 Task: Look for space in Santa Cruz de Juventino Rosas, Mexico from 9th June, 2023 to 16th June, 2023 for 2 adults in price range Rs.8000 to Rs.16000. Place can be entire place with 2 bedrooms having 2 beds and 1 bathroom. Property type can be house, flat, guest house. Booking option can be shelf check-in. Required host language is English.
Action: Mouse moved to (510, 115)
Screenshot: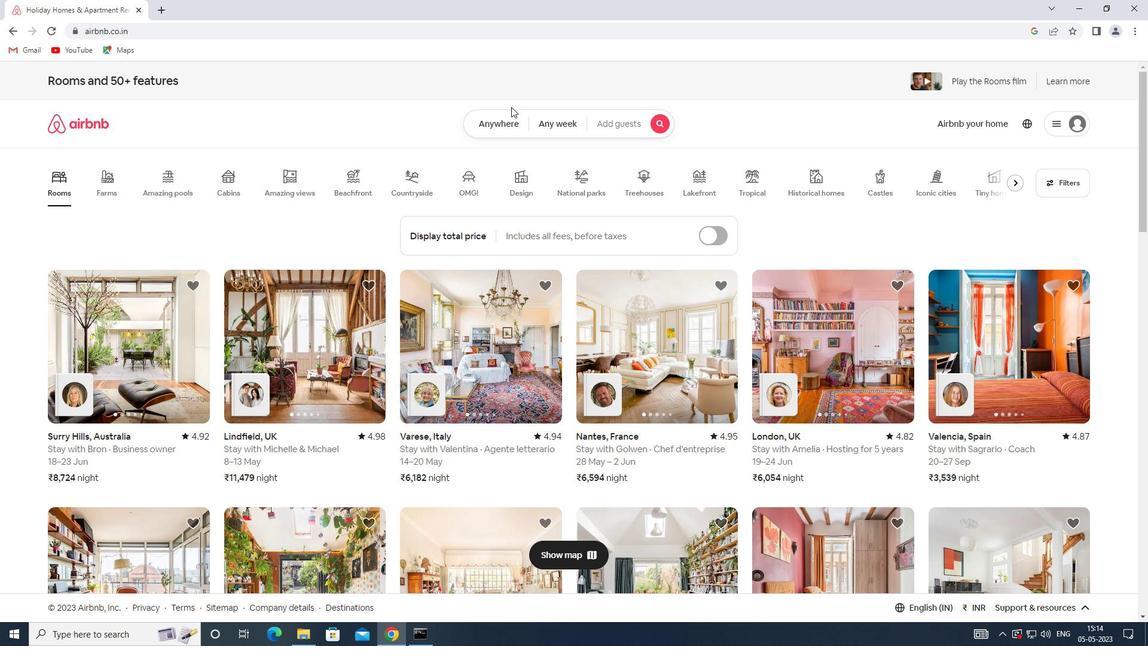 
Action: Mouse pressed left at (510, 115)
Screenshot: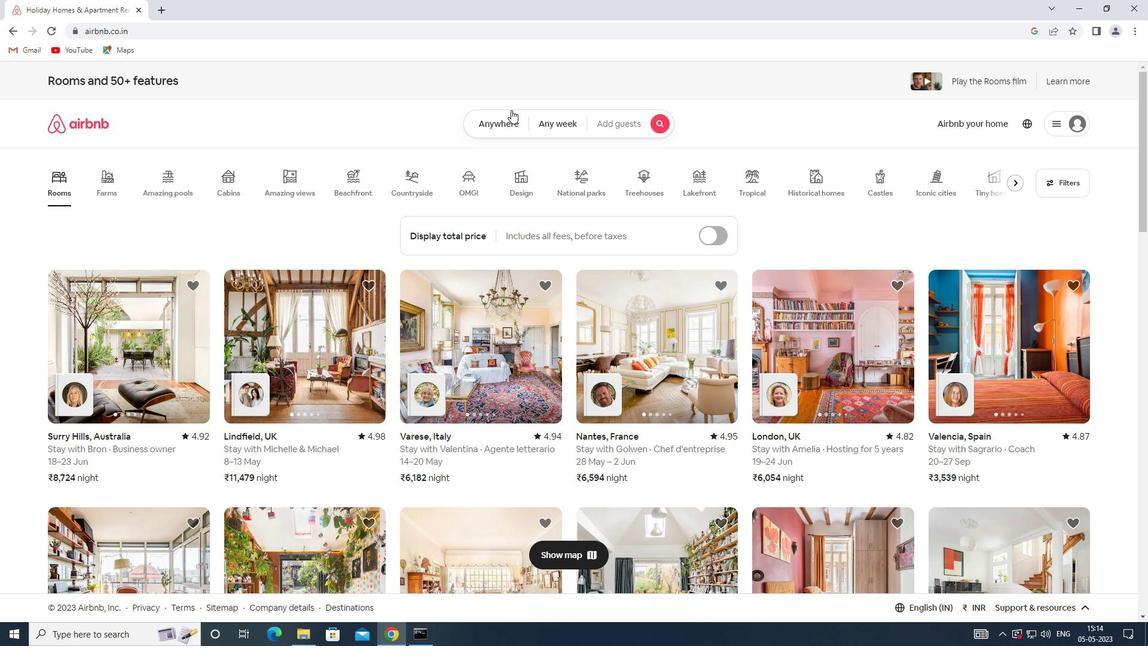 
Action: Mouse moved to (384, 171)
Screenshot: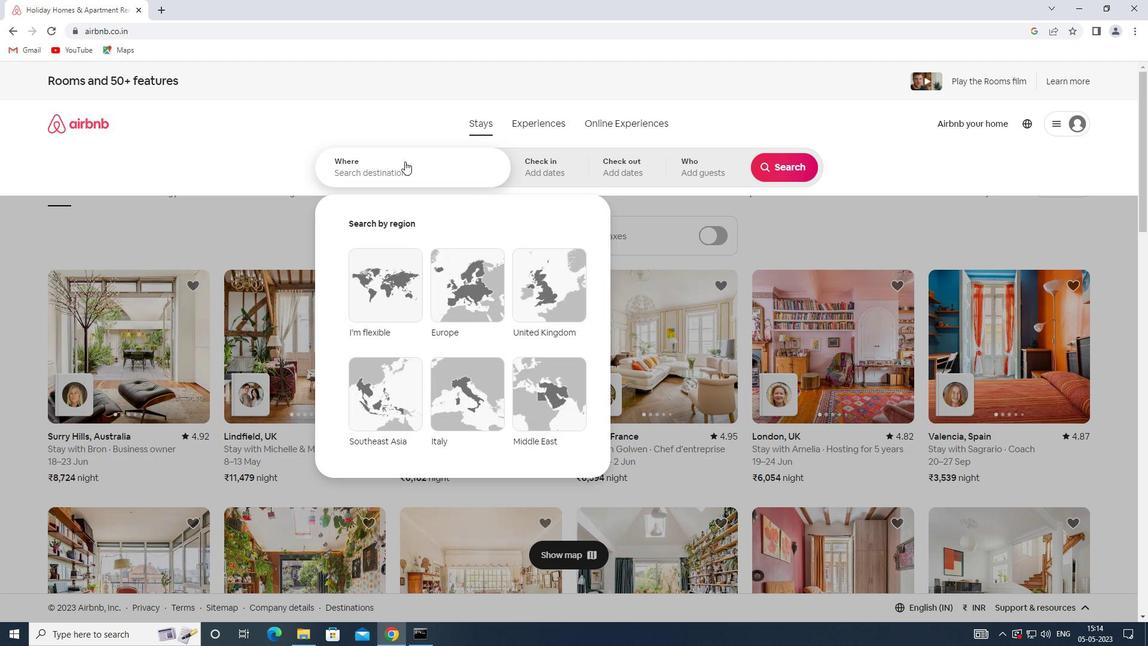 
Action: Mouse pressed left at (384, 171)
Screenshot: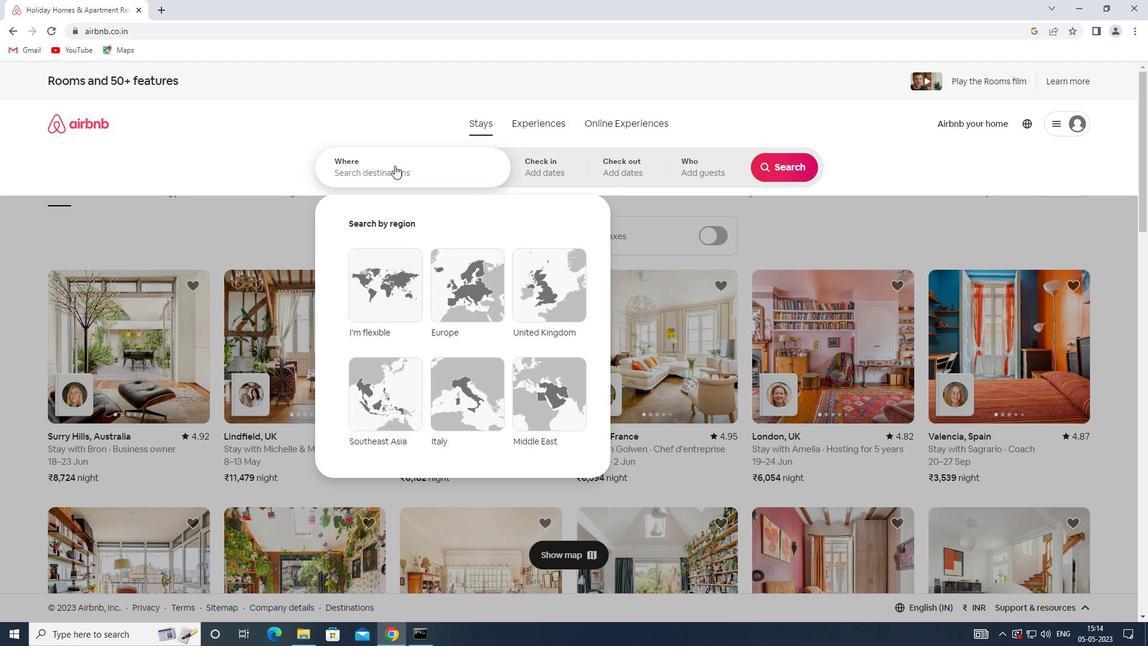 
Action: Key pressed <Key.shift><Key.shift>SANTA<Key.space><Key.shift>CRUZ<Key.space>DE<Key.space><Key.shift>JUVENTINO<Key.space><Key.shift>ROSAS,<Key.shift>MEXICO
Screenshot: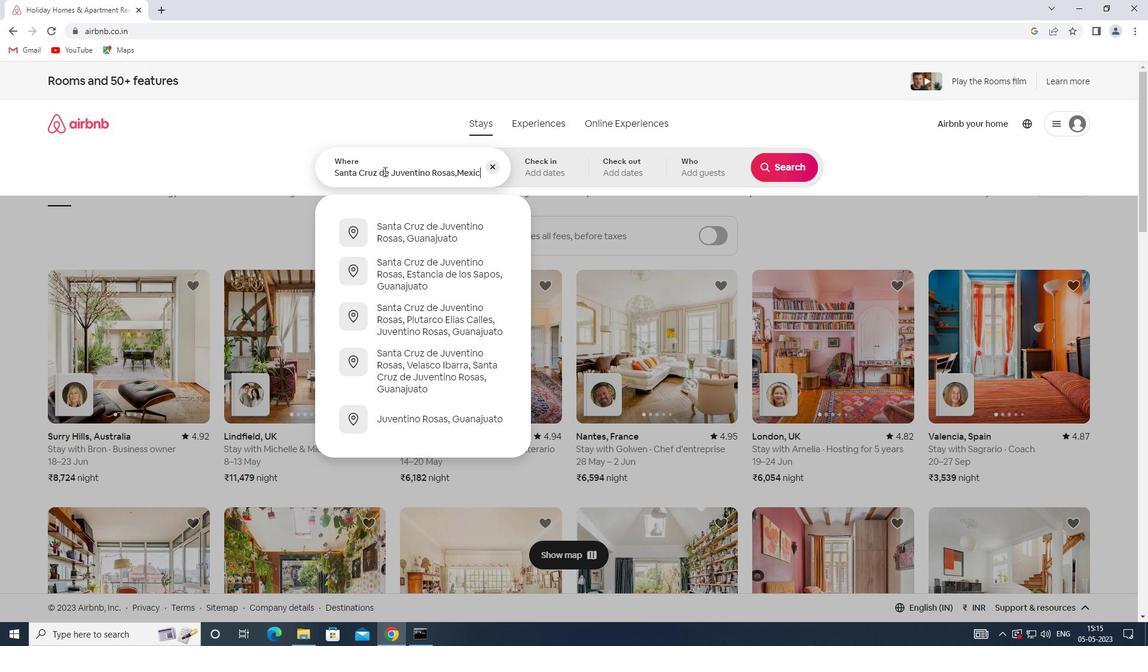
Action: Mouse moved to (533, 160)
Screenshot: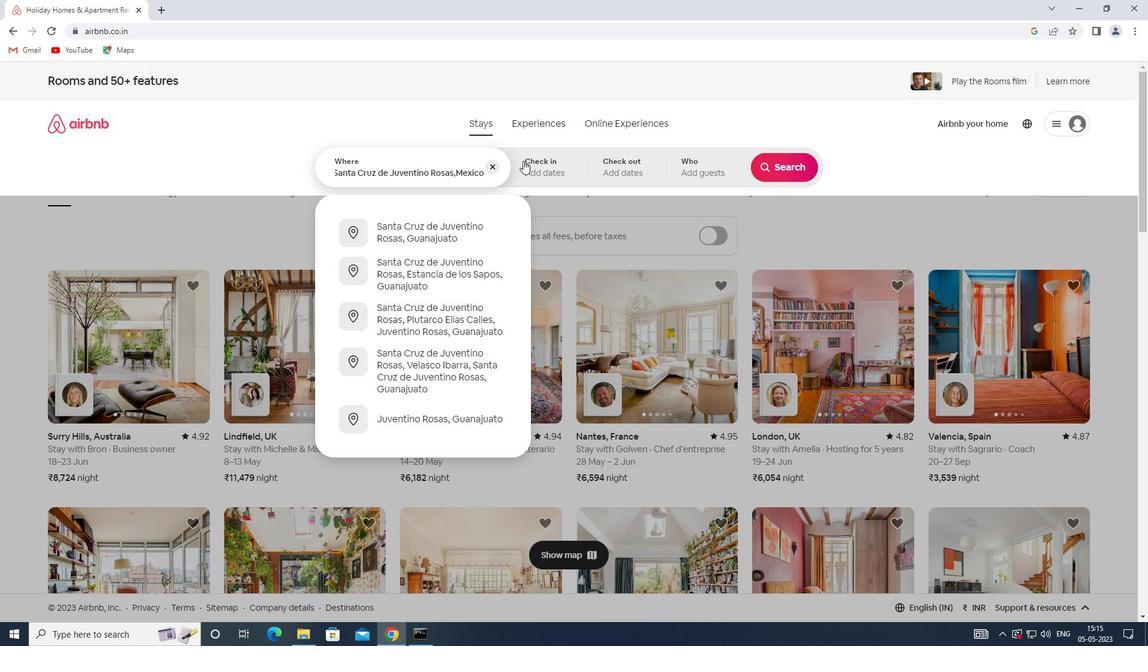 
Action: Mouse pressed left at (533, 160)
Screenshot: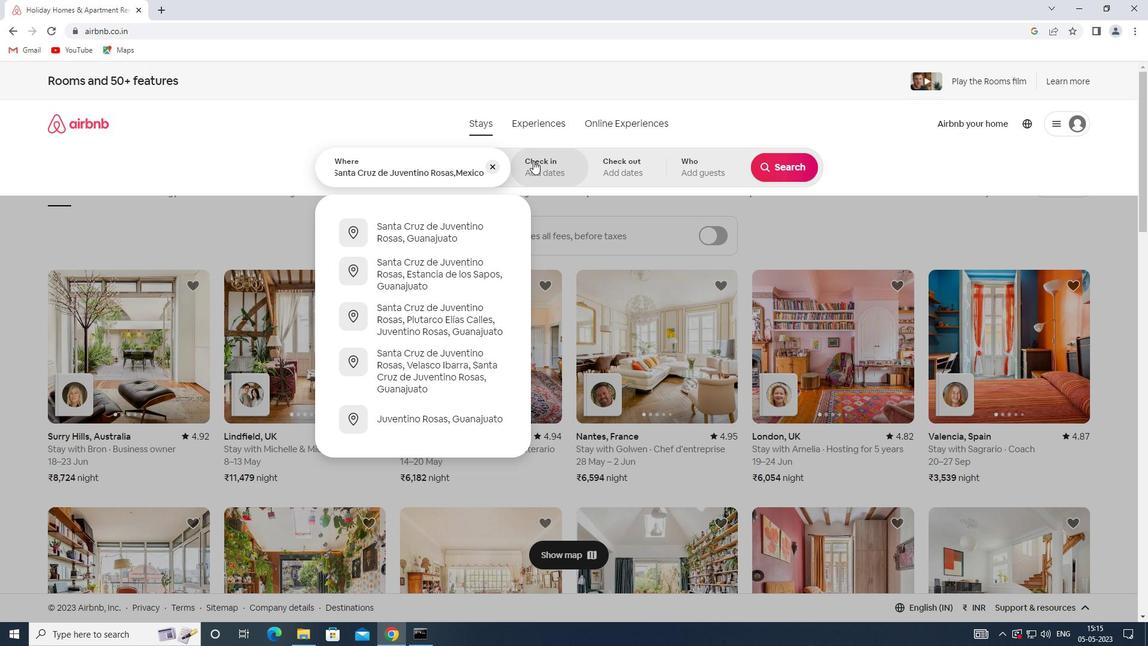 
Action: Mouse moved to (730, 339)
Screenshot: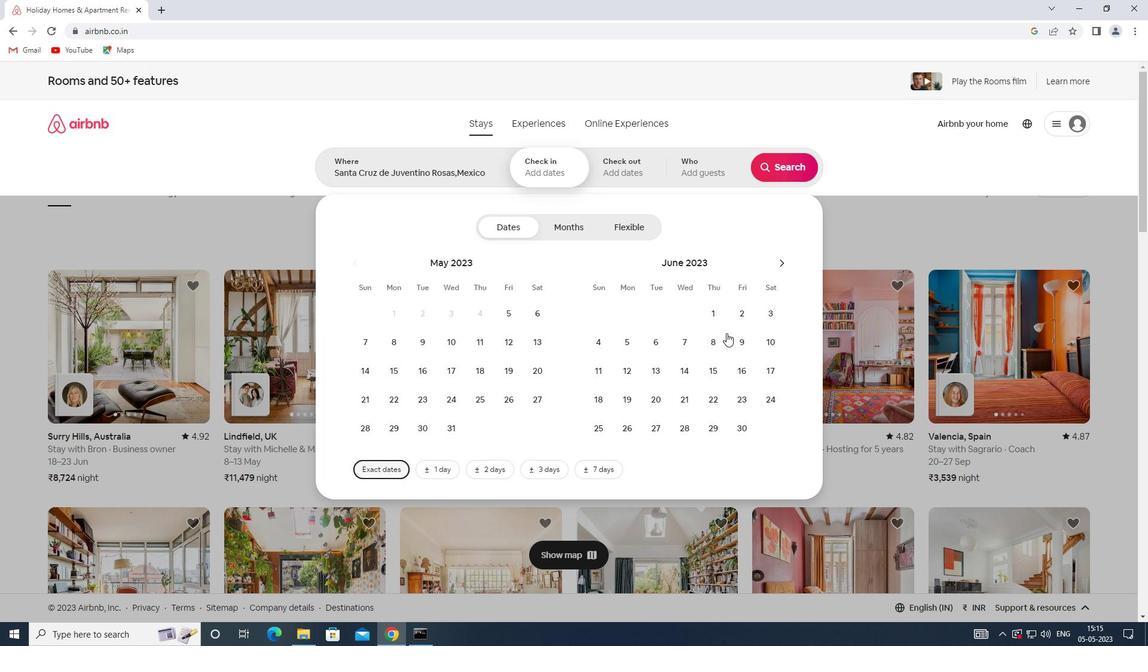 
Action: Mouse pressed left at (730, 339)
Screenshot: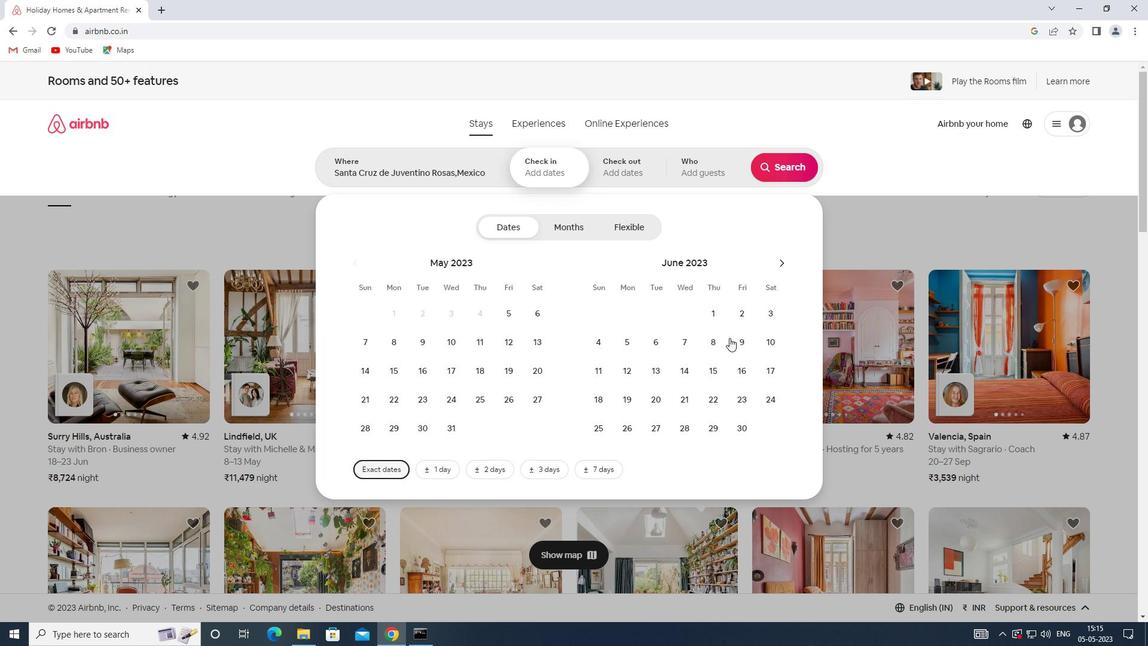 
Action: Mouse moved to (740, 369)
Screenshot: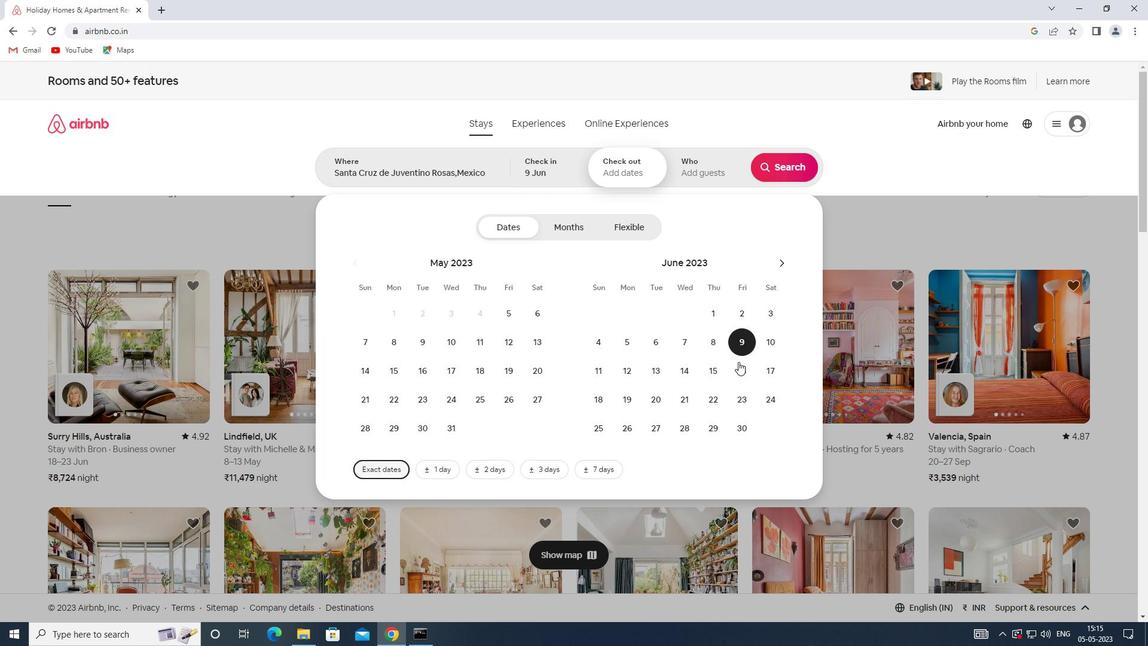 
Action: Mouse pressed left at (740, 369)
Screenshot: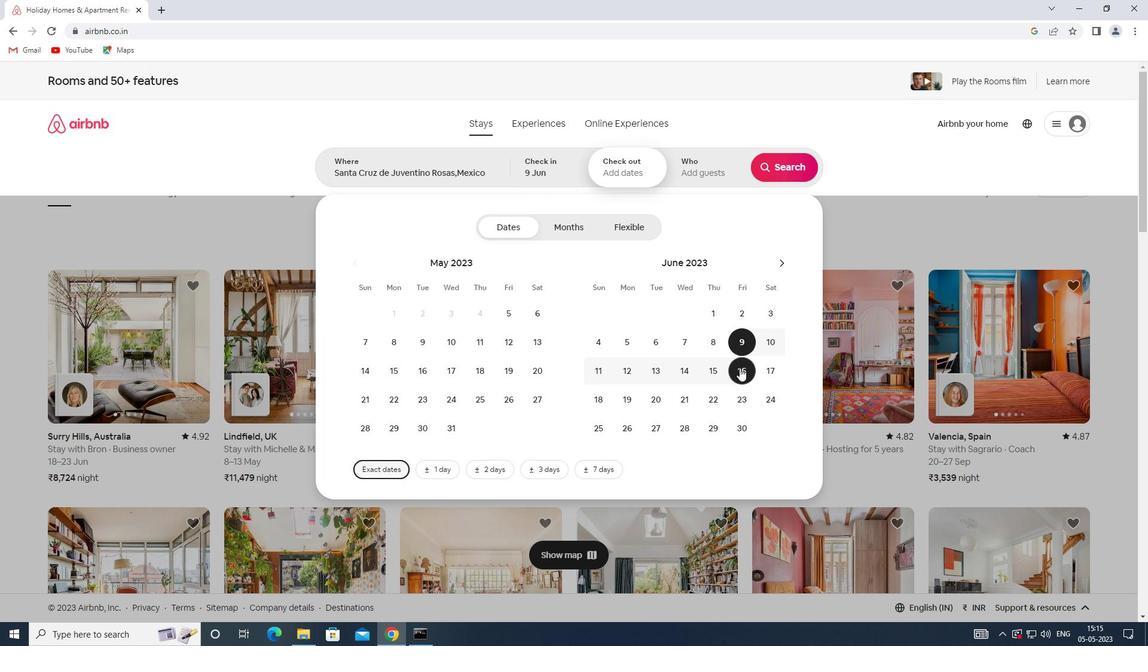 
Action: Mouse moved to (690, 177)
Screenshot: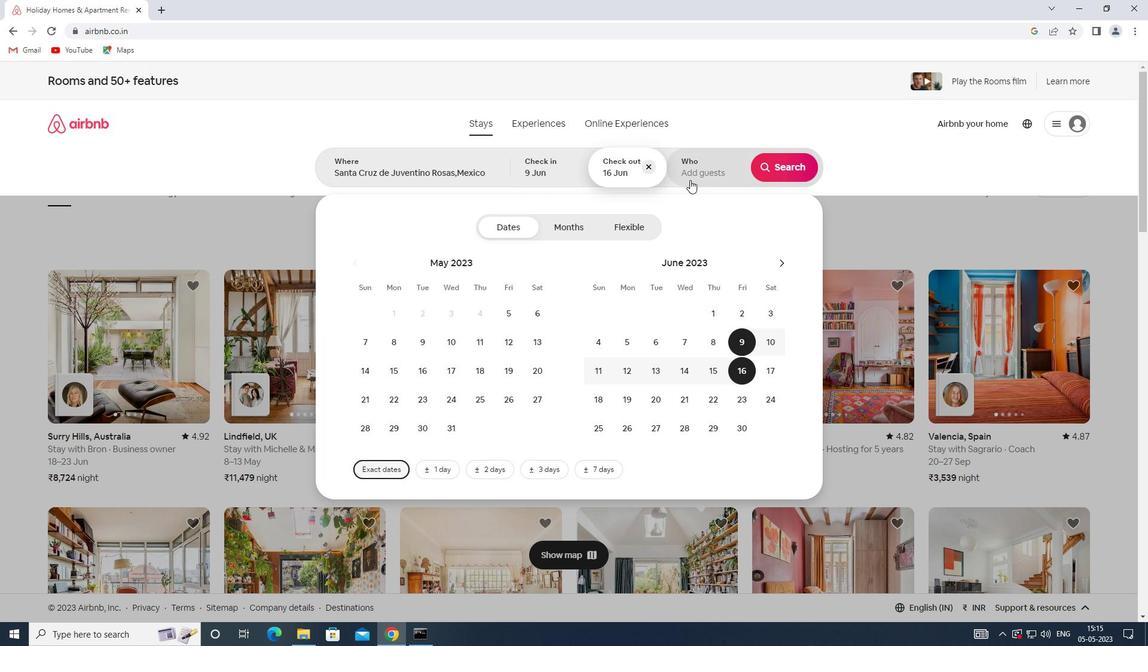 
Action: Mouse pressed left at (690, 177)
Screenshot: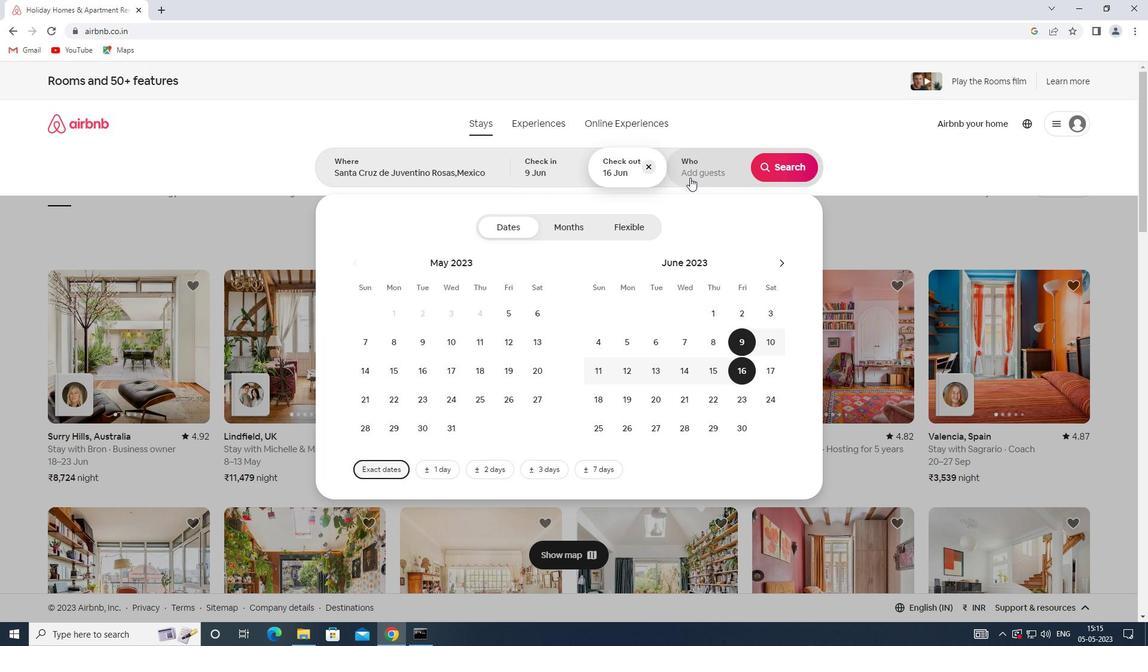 
Action: Mouse moved to (788, 230)
Screenshot: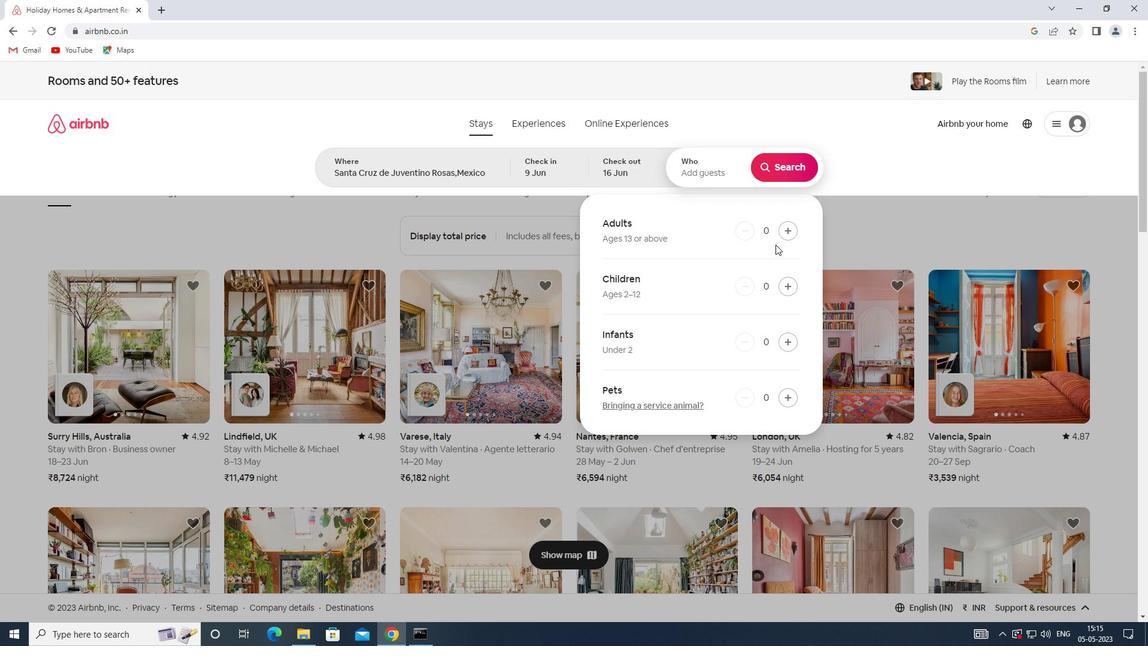 
Action: Mouse pressed left at (788, 230)
Screenshot: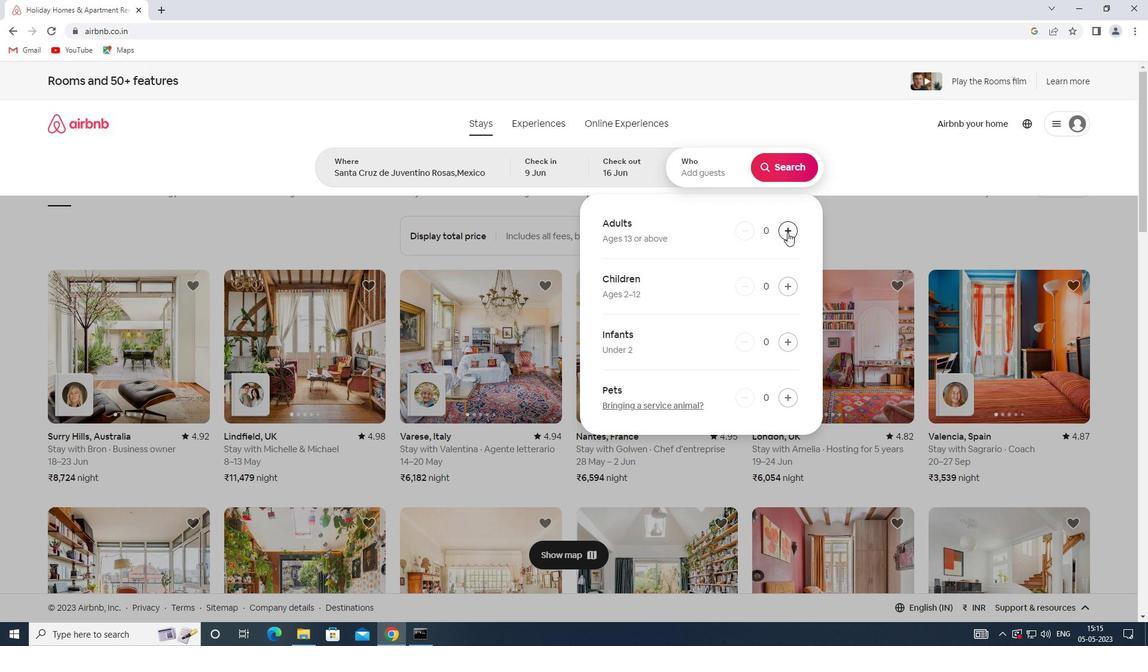 
Action: Mouse pressed left at (788, 230)
Screenshot: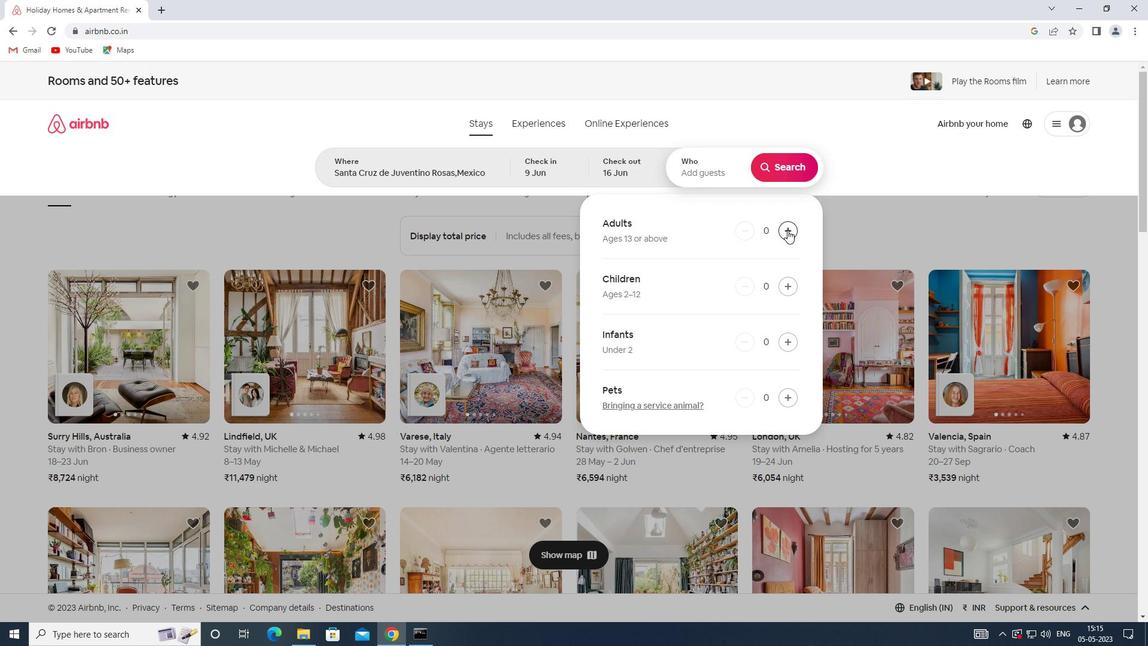 
Action: Mouse moved to (786, 165)
Screenshot: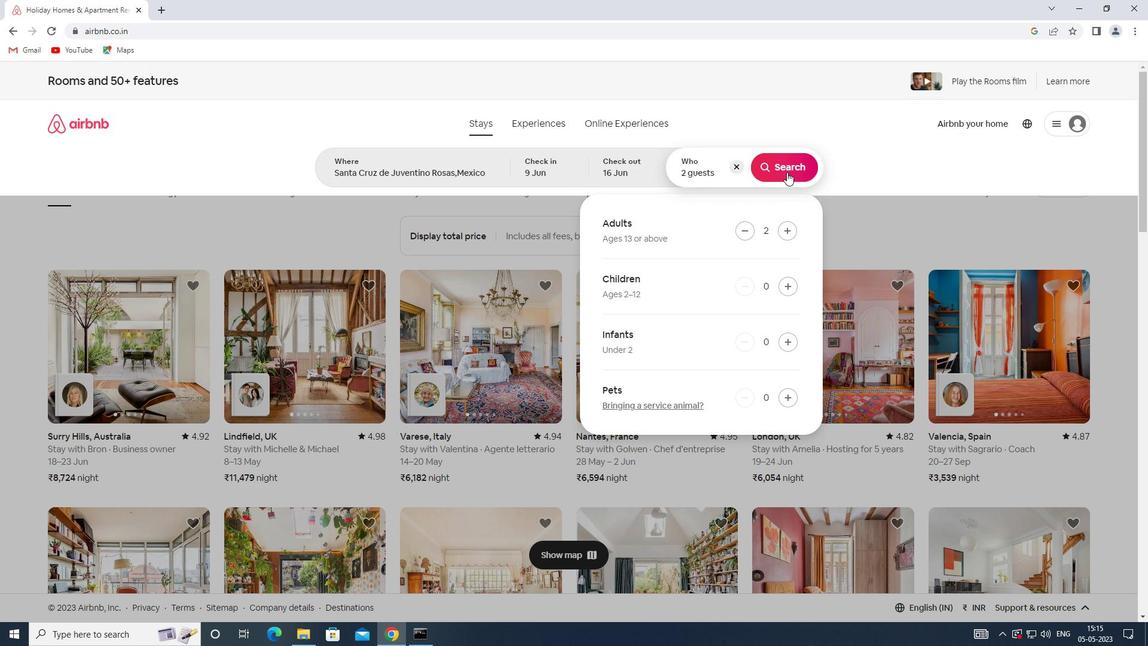 
Action: Mouse pressed left at (786, 165)
Screenshot: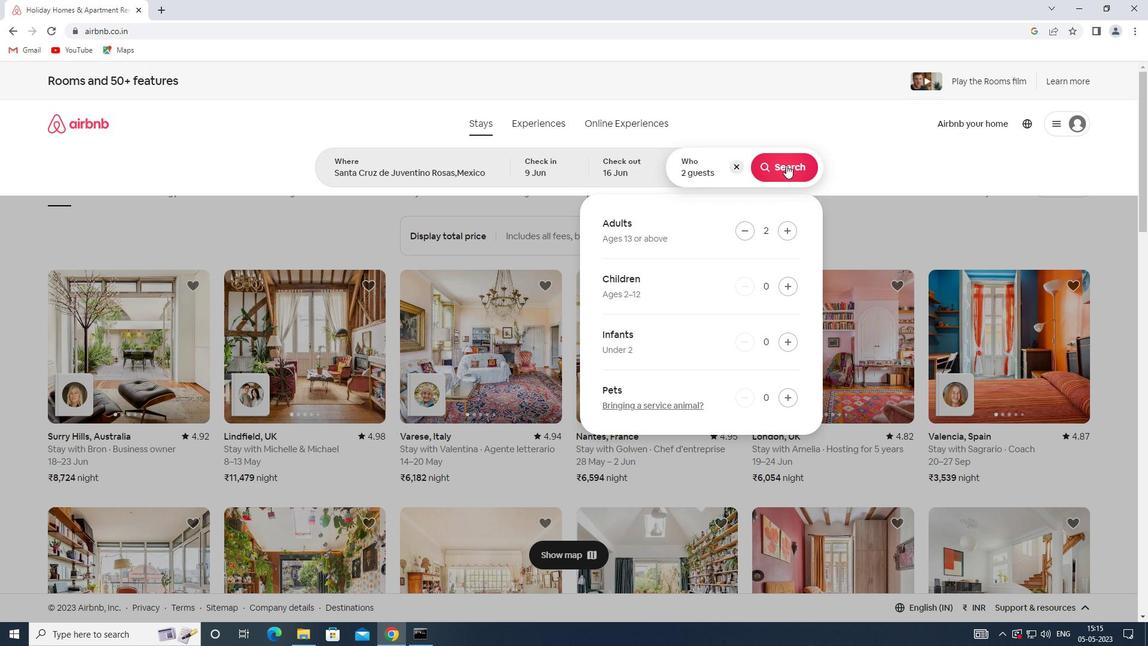 
Action: Mouse moved to (1102, 134)
Screenshot: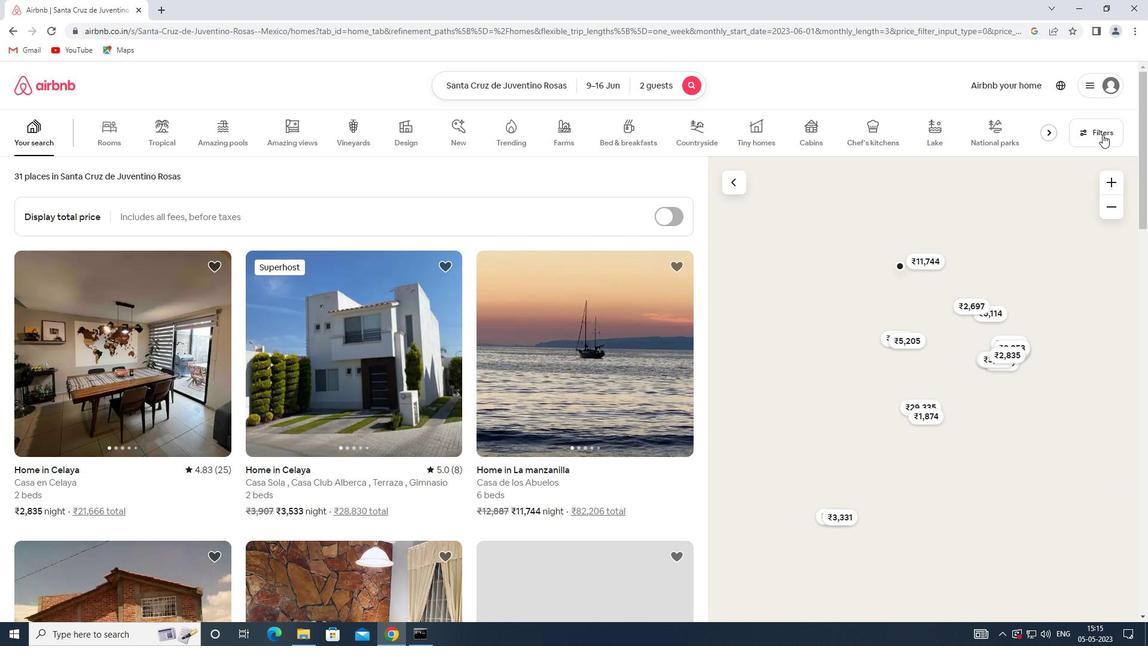 
Action: Mouse pressed left at (1102, 134)
Screenshot: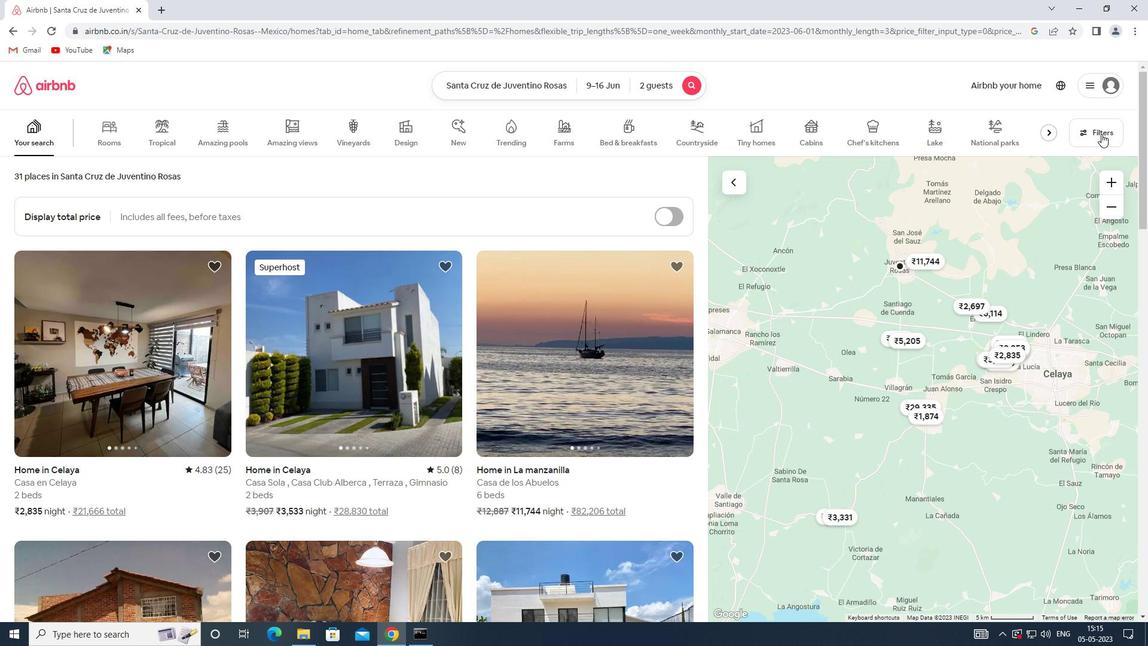 
Action: Mouse moved to (421, 427)
Screenshot: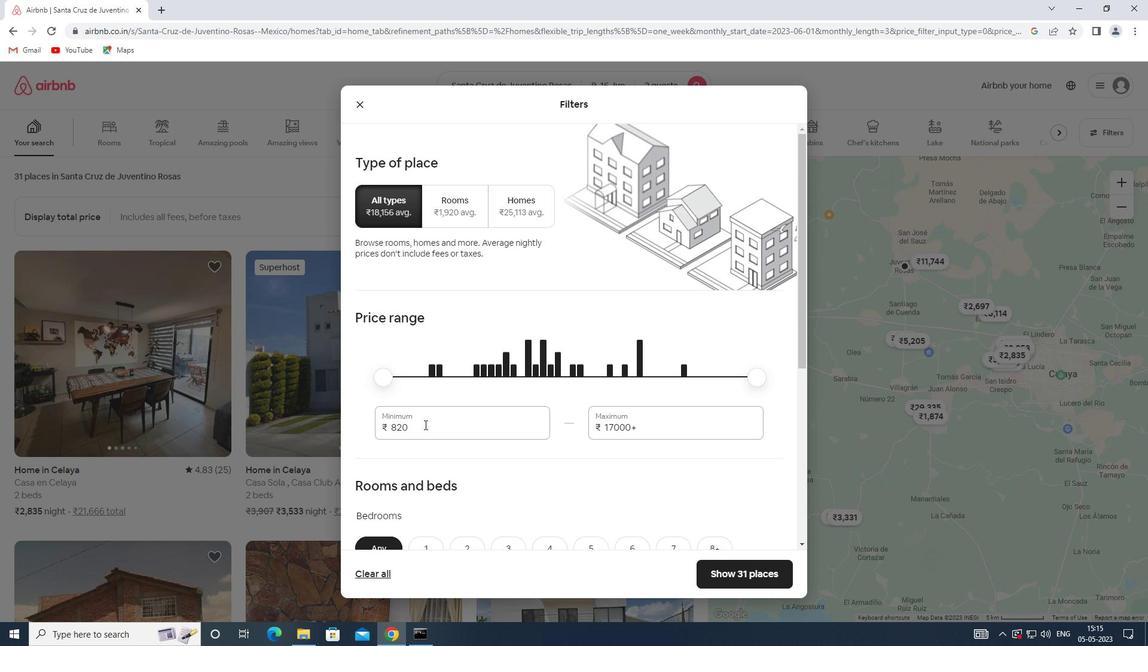 
Action: Mouse pressed left at (421, 427)
Screenshot: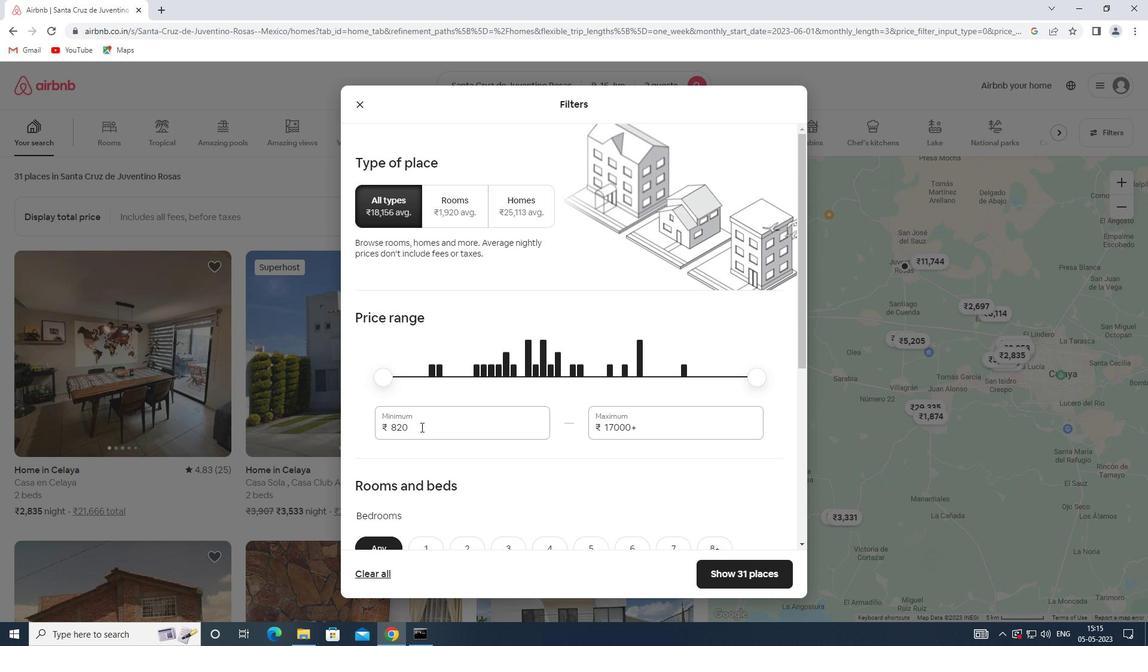 
Action: Mouse moved to (378, 412)
Screenshot: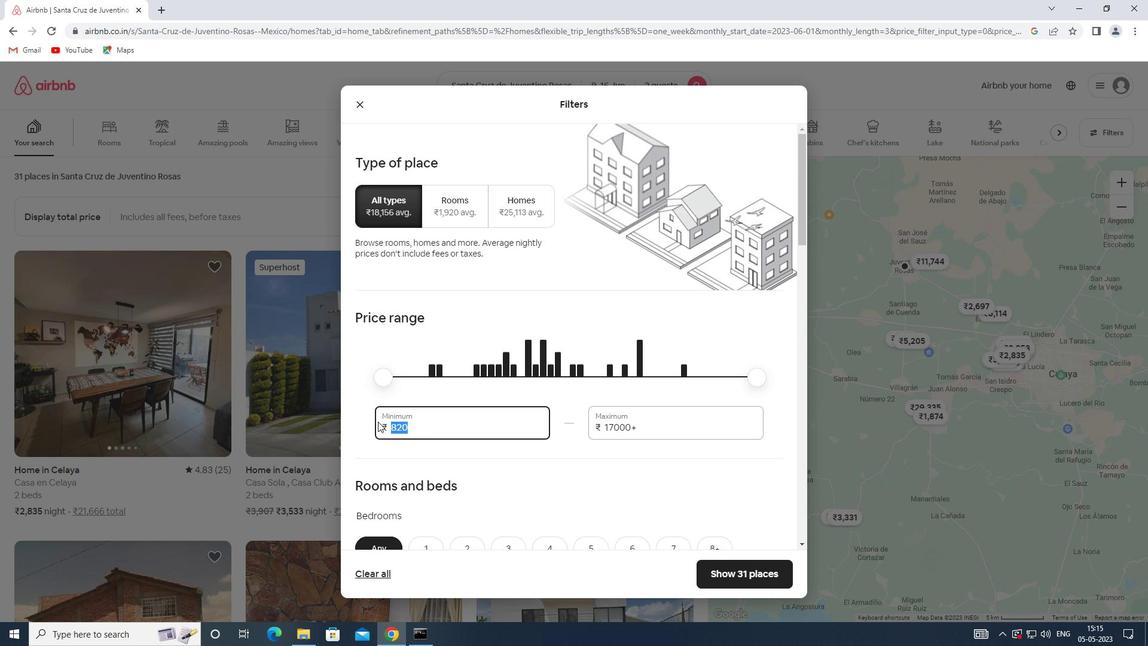 
Action: Key pressed 8000
Screenshot: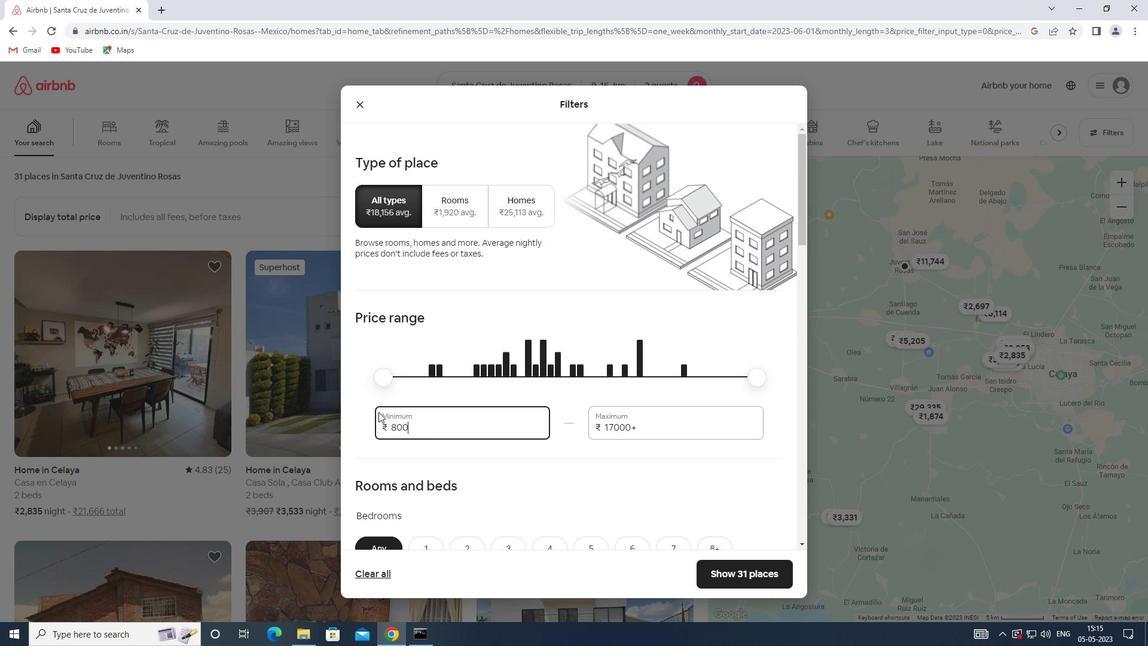 
Action: Mouse moved to (642, 430)
Screenshot: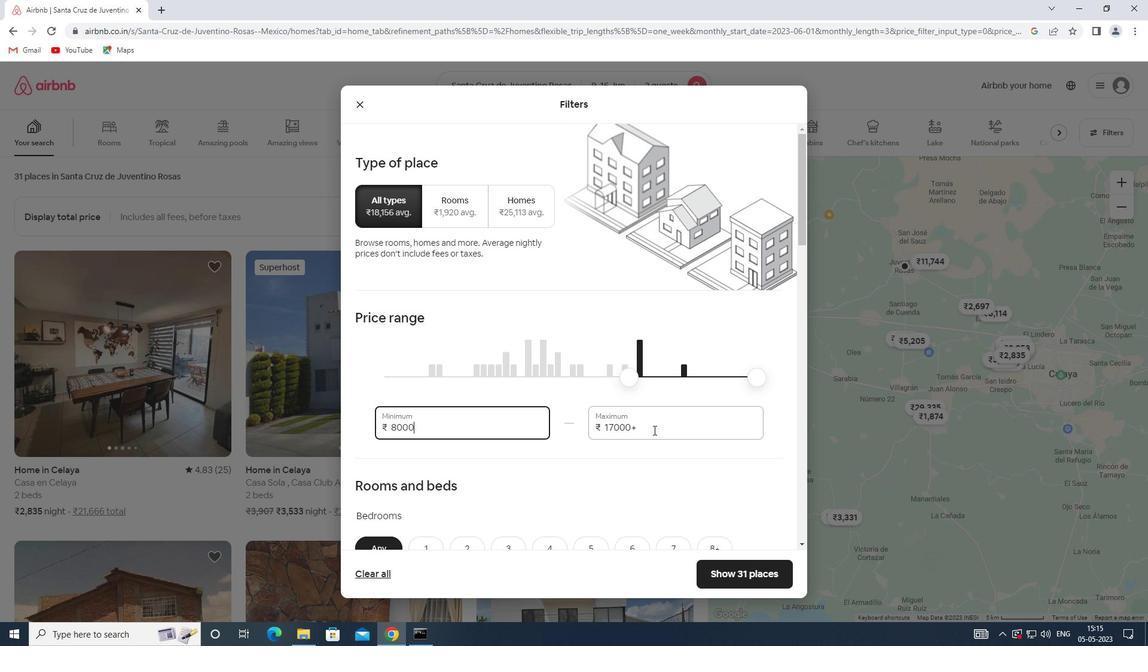 
Action: Mouse pressed left at (642, 430)
Screenshot: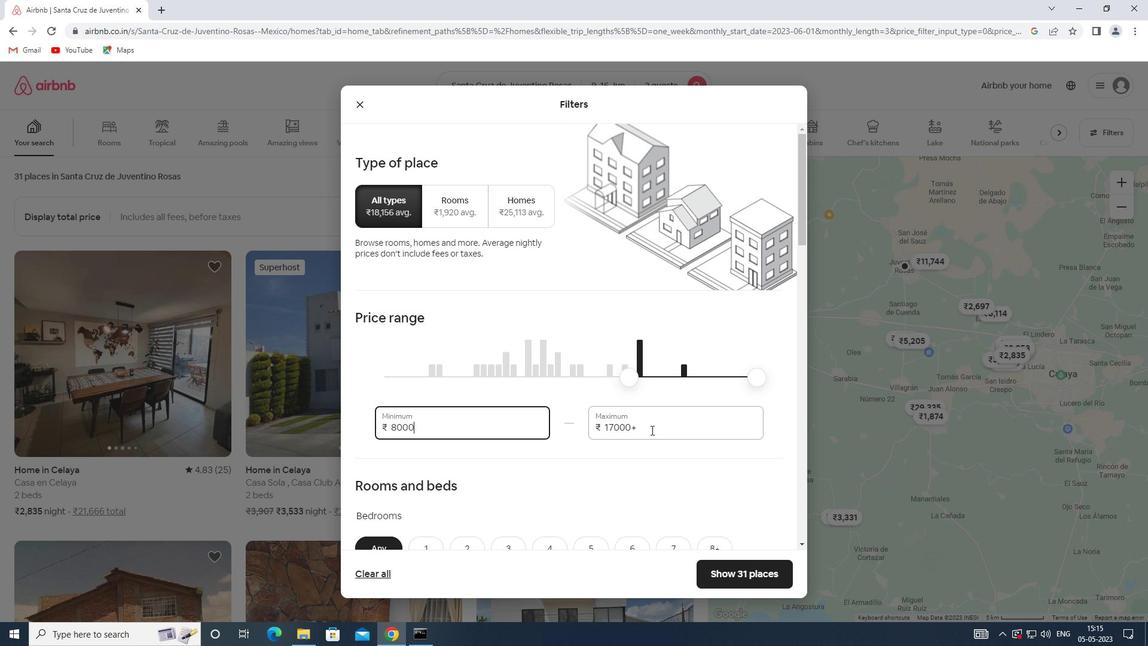 
Action: Mouse moved to (579, 430)
Screenshot: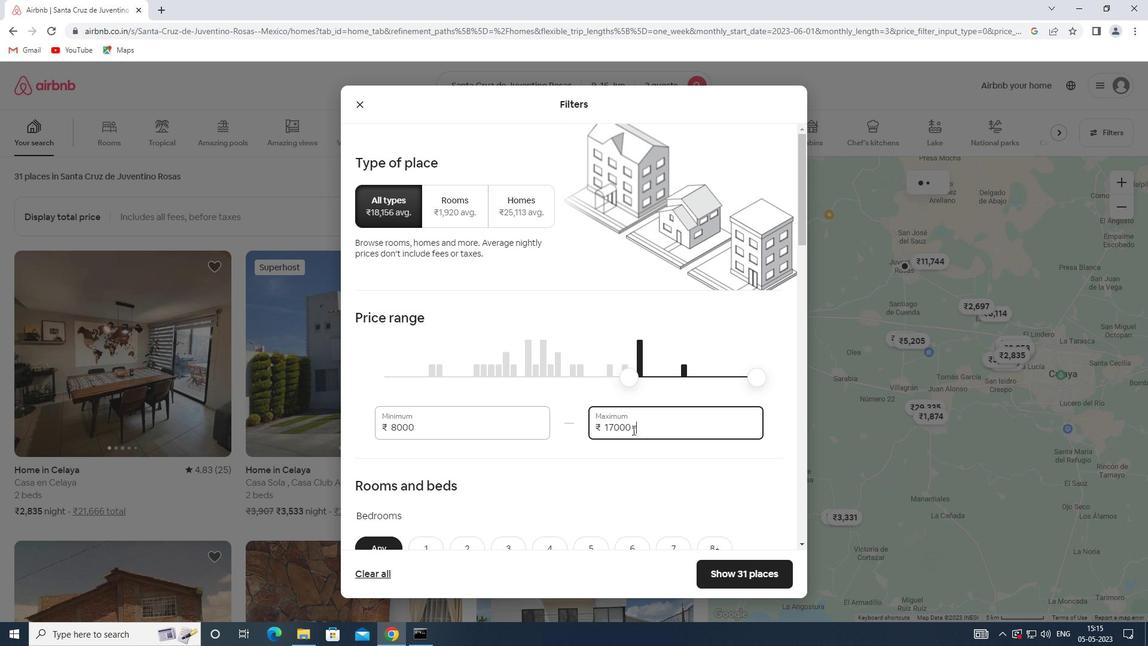 
Action: Key pressed 169<Key.backspace>000
Screenshot: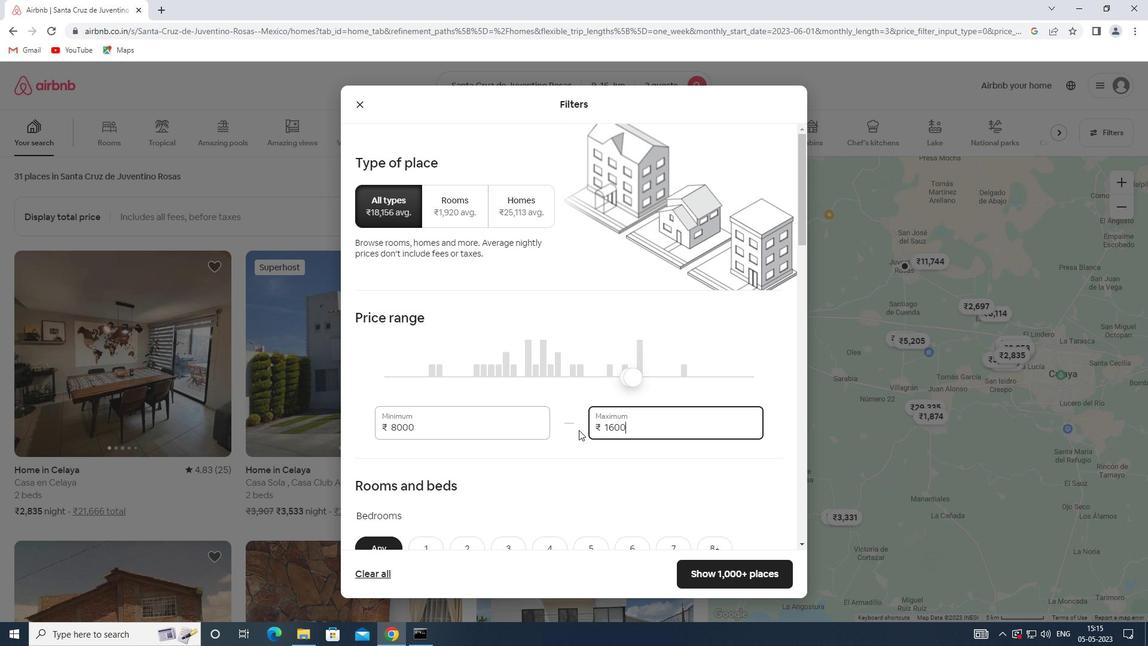 
Action: Mouse moved to (510, 431)
Screenshot: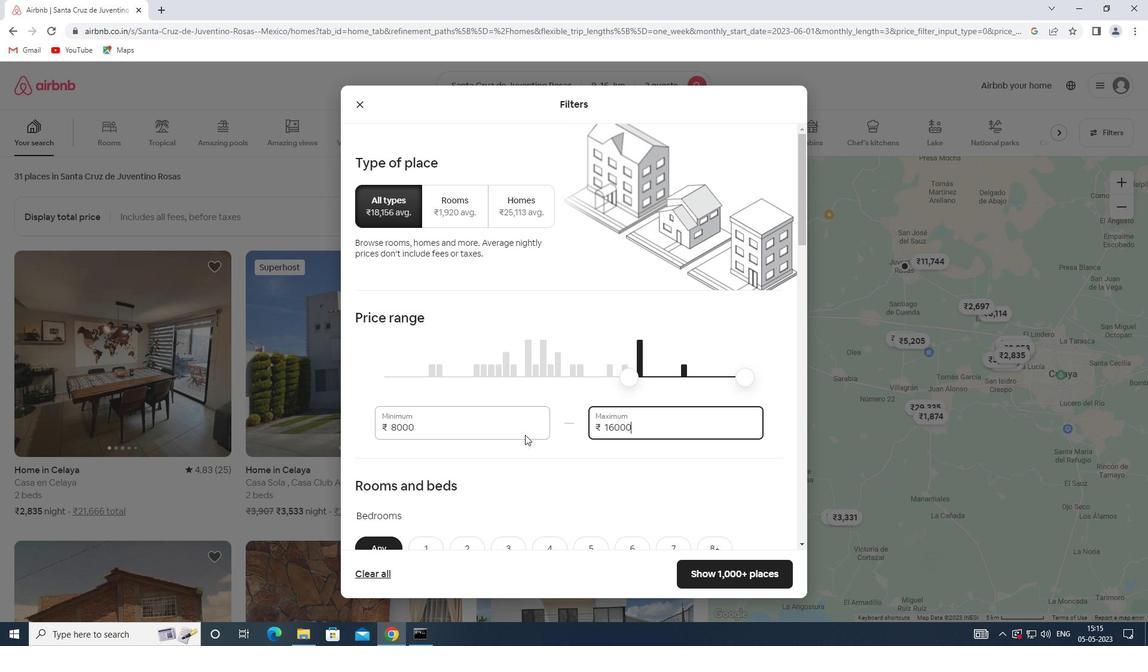 
Action: Mouse scrolled (510, 430) with delta (0, 0)
Screenshot: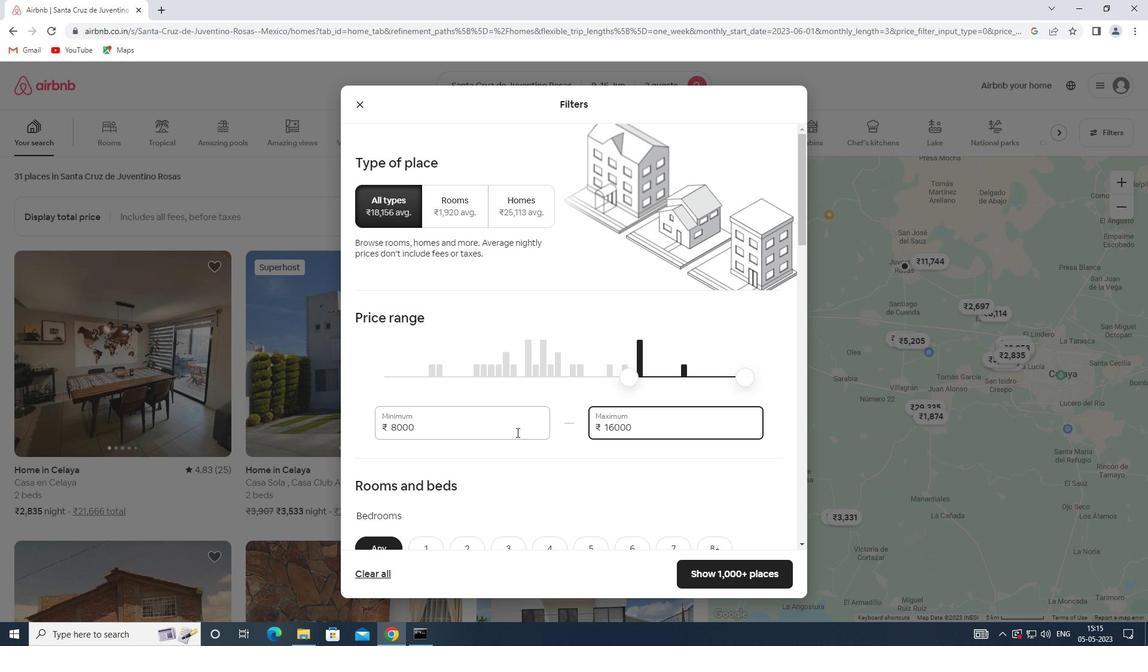 
Action: Mouse scrolled (510, 430) with delta (0, 0)
Screenshot: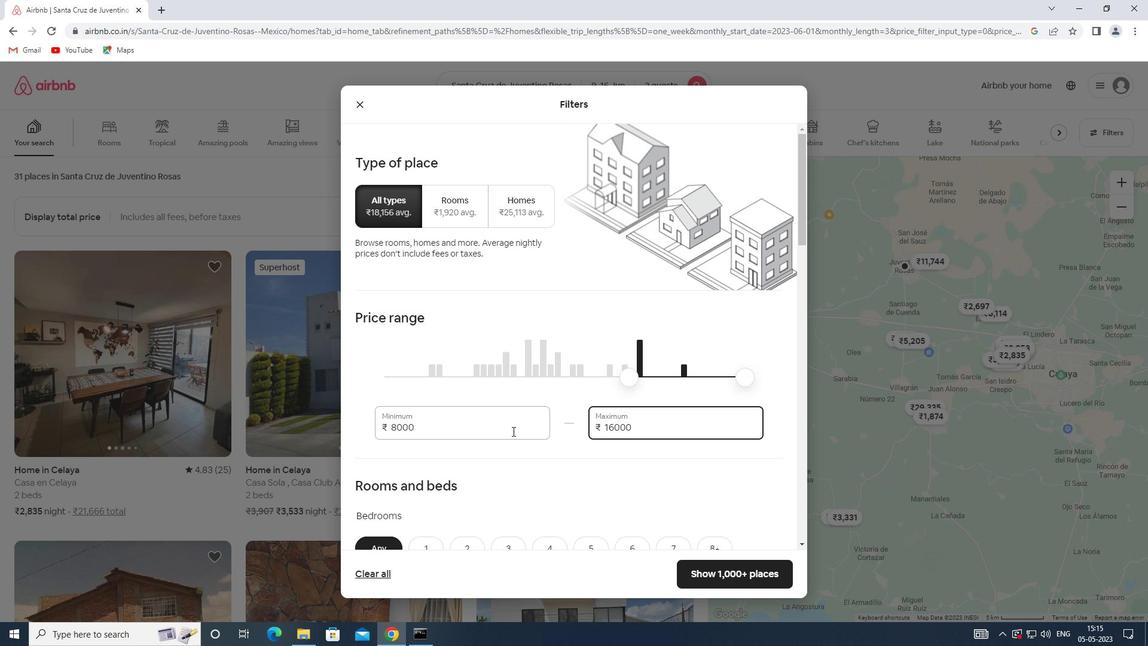 
Action: Mouse moved to (509, 430)
Screenshot: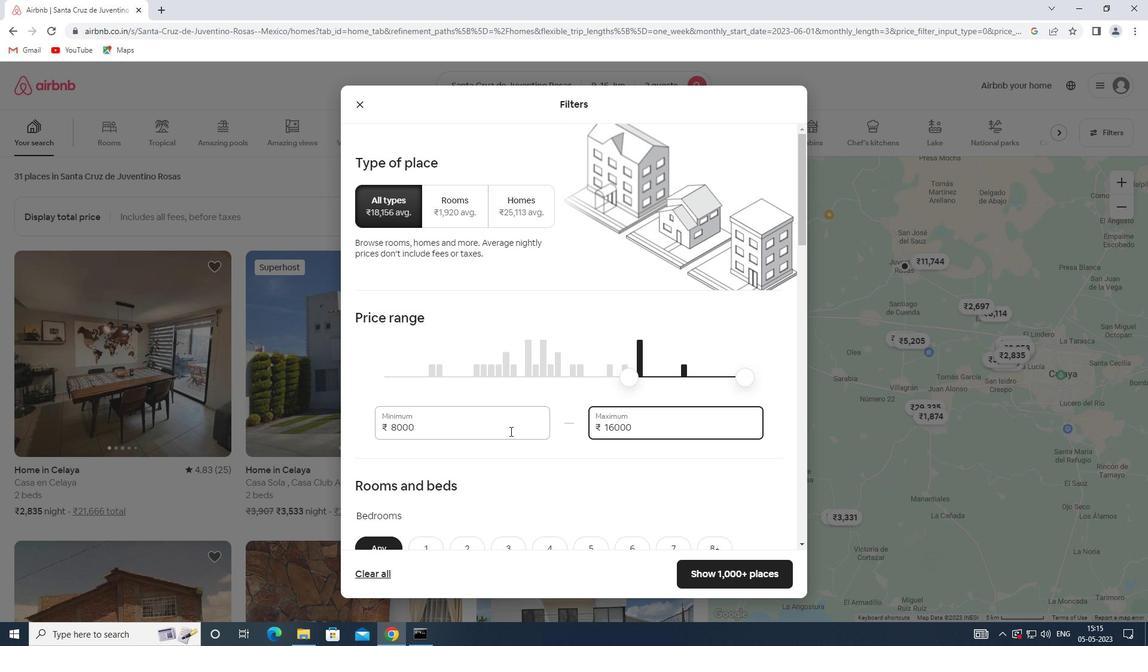 
Action: Mouse scrolled (509, 430) with delta (0, 0)
Screenshot: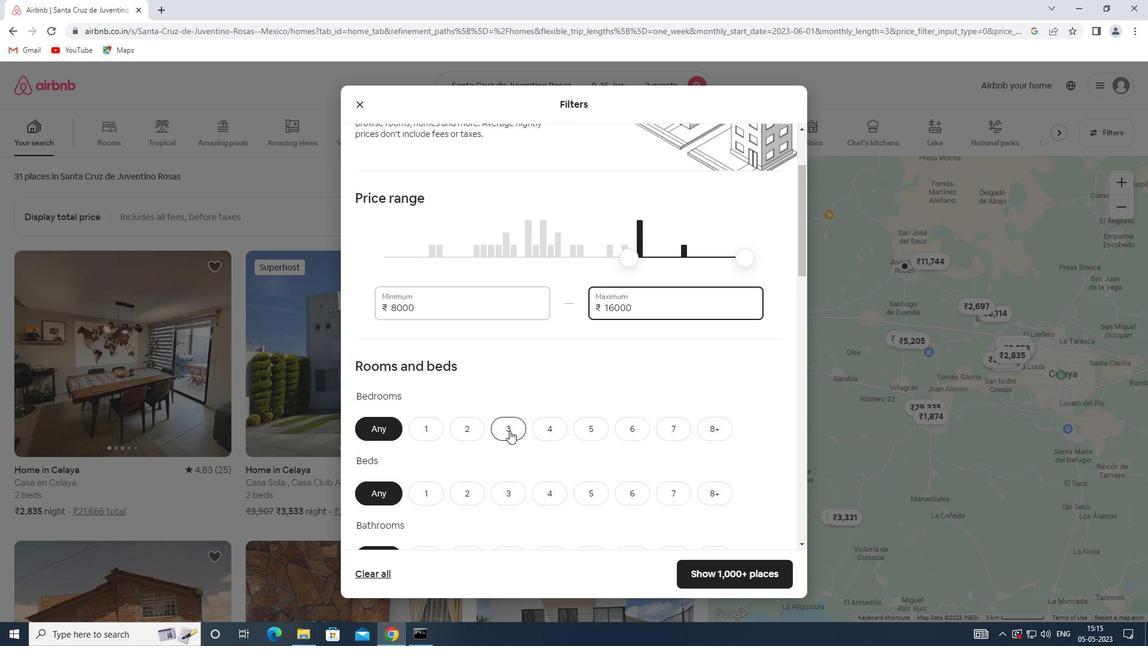 
Action: Mouse moved to (475, 368)
Screenshot: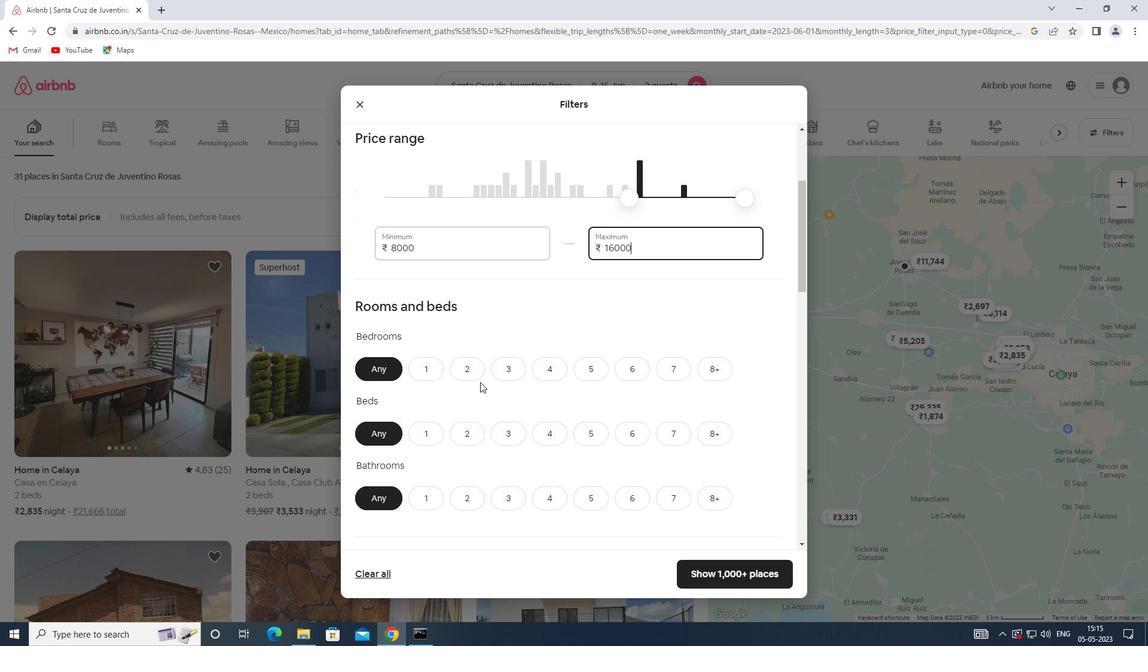 
Action: Mouse pressed left at (475, 368)
Screenshot: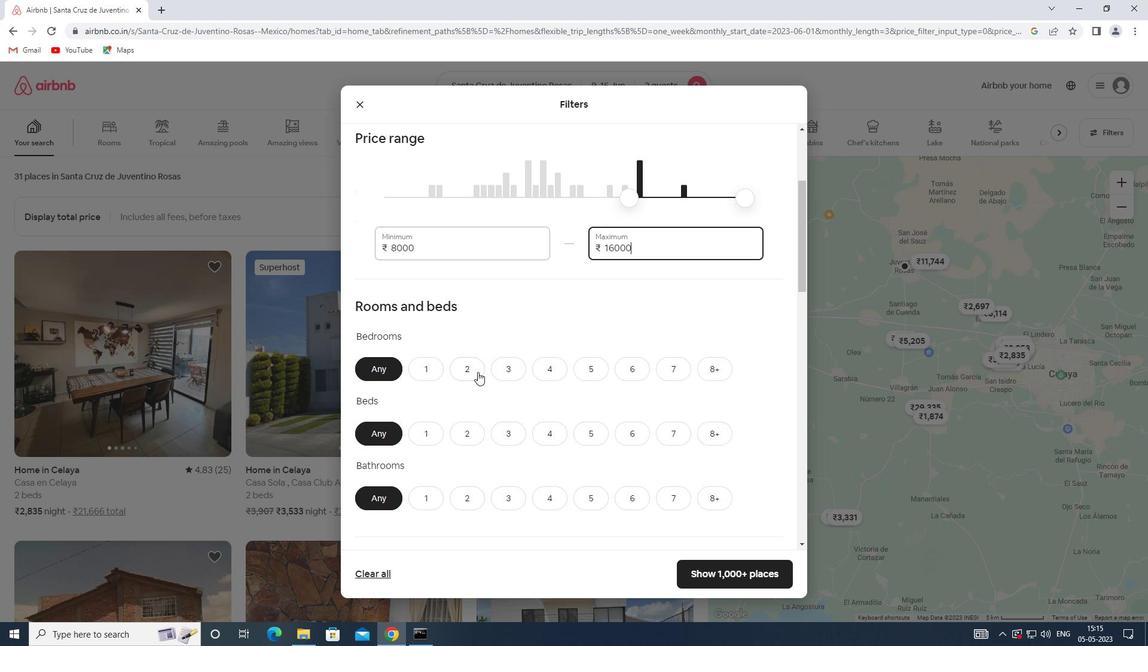 
Action: Mouse moved to (478, 435)
Screenshot: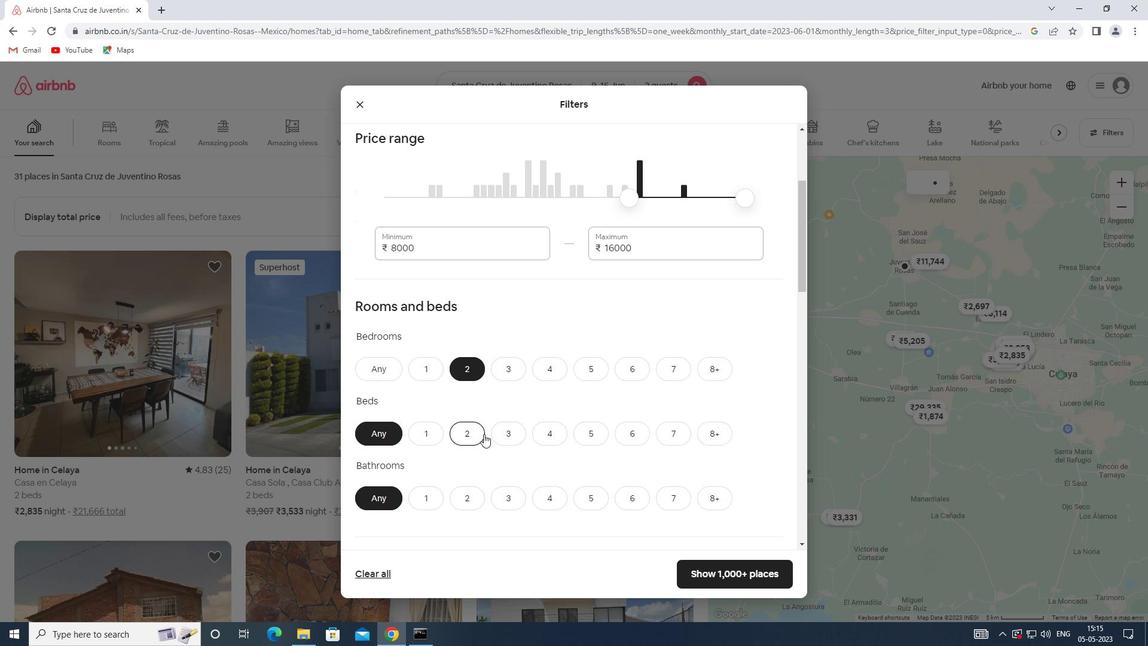 
Action: Mouse pressed left at (478, 435)
Screenshot: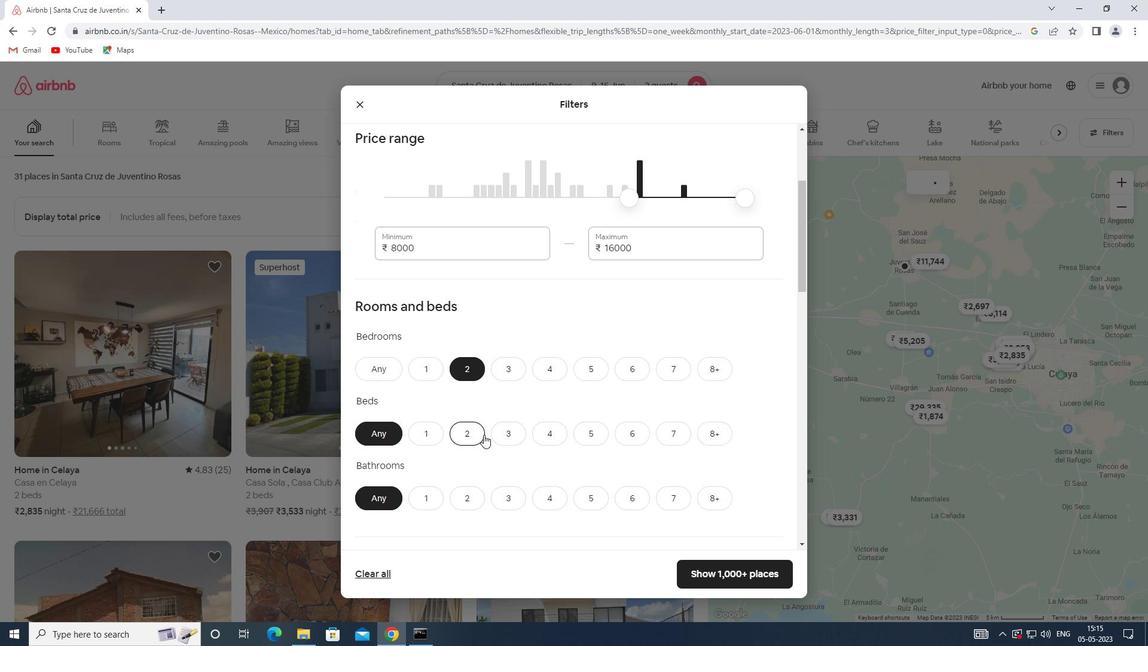 
Action: Mouse moved to (431, 503)
Screenshot: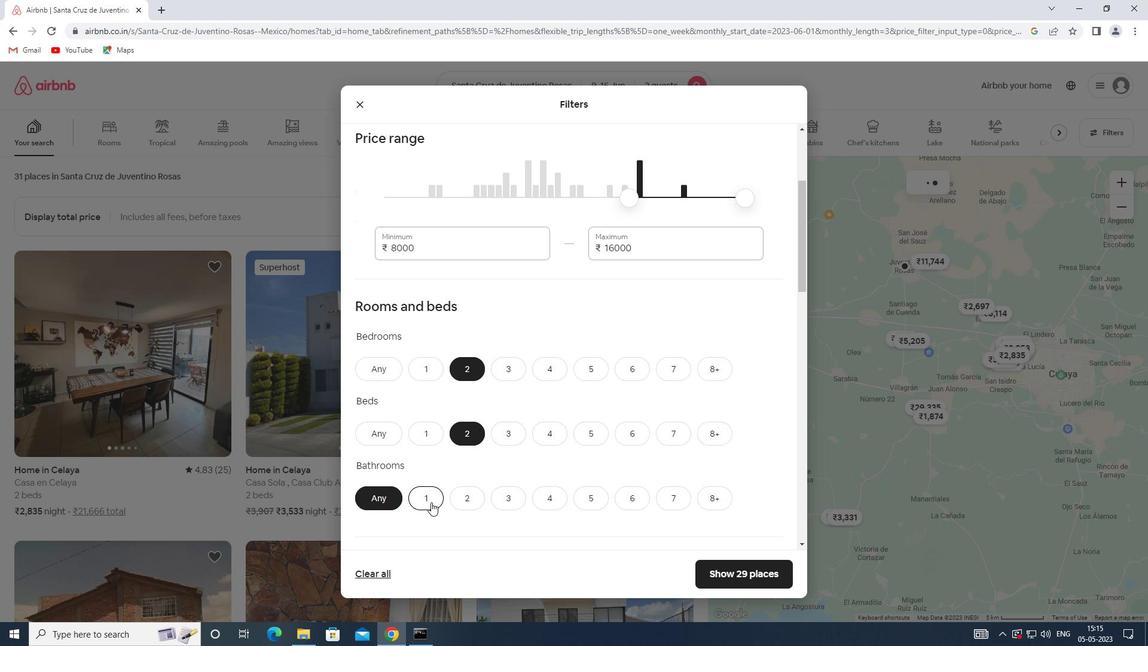 
Action: Mouse pressed left at (431, 503)
Screenshot: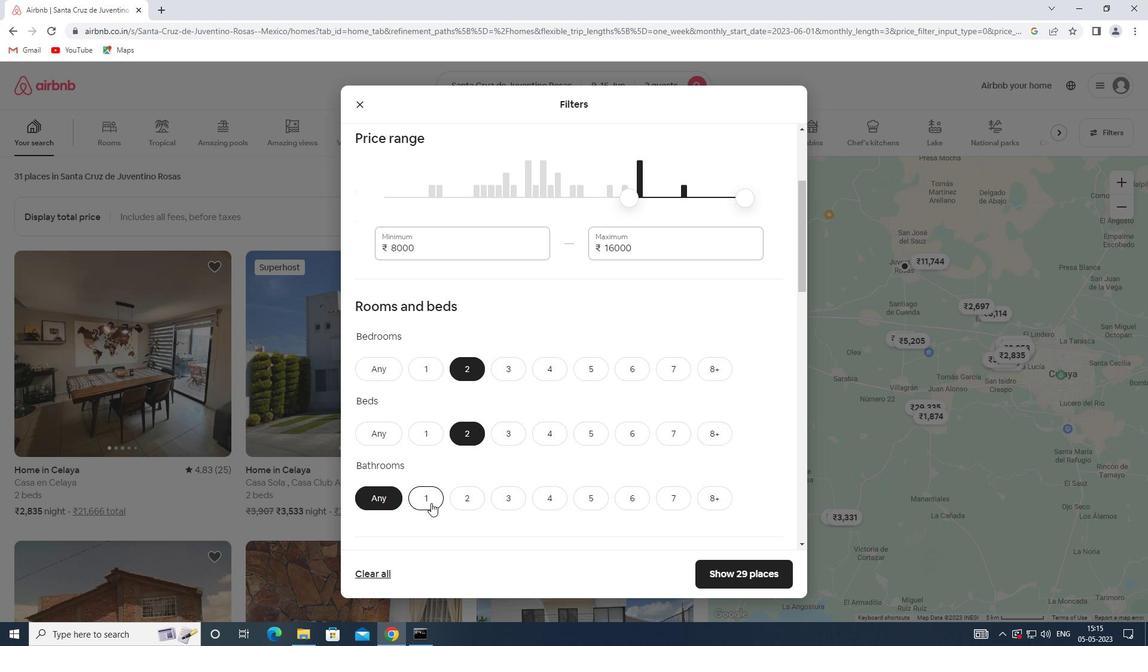 
Action: Mouse moved to (496, 408)
Screenshot: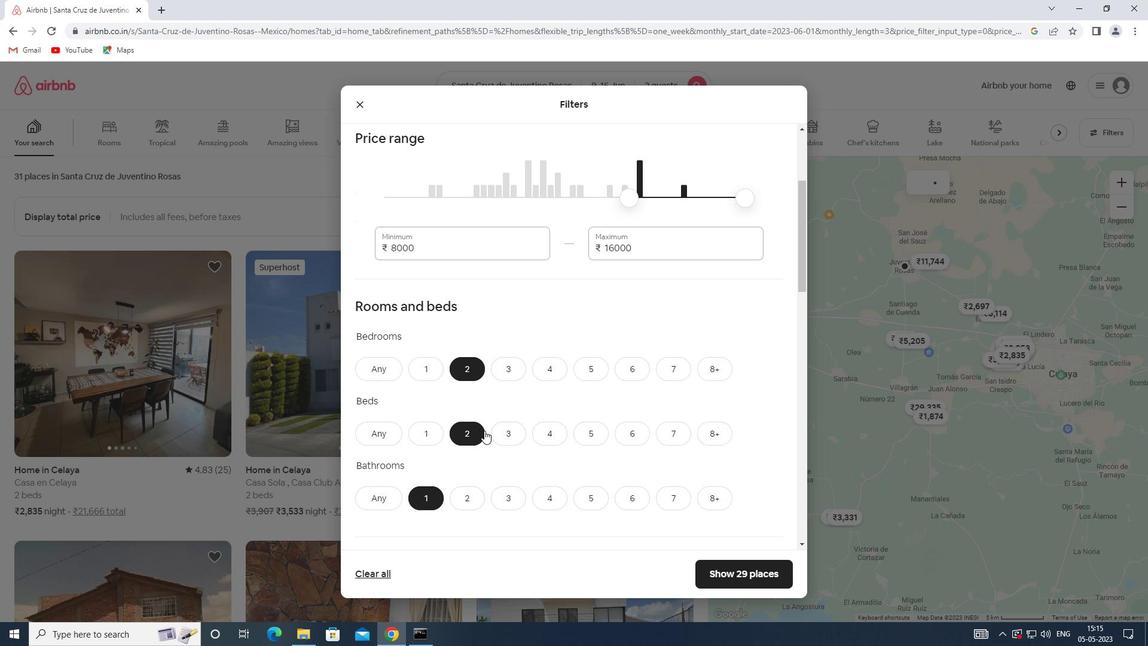 
Action: Mouse scrolled (496, 408) with delta (0, 0)
Screenshot: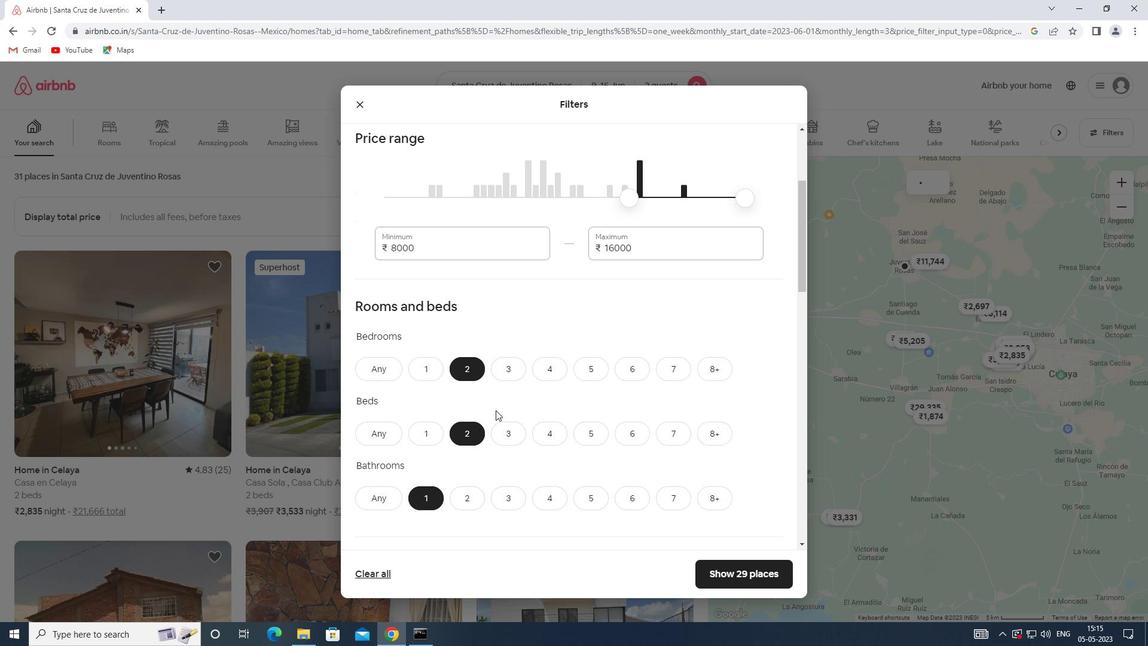 
Action: Mouse scrolled (496, 408) with delta (0, 0)
Screenshot: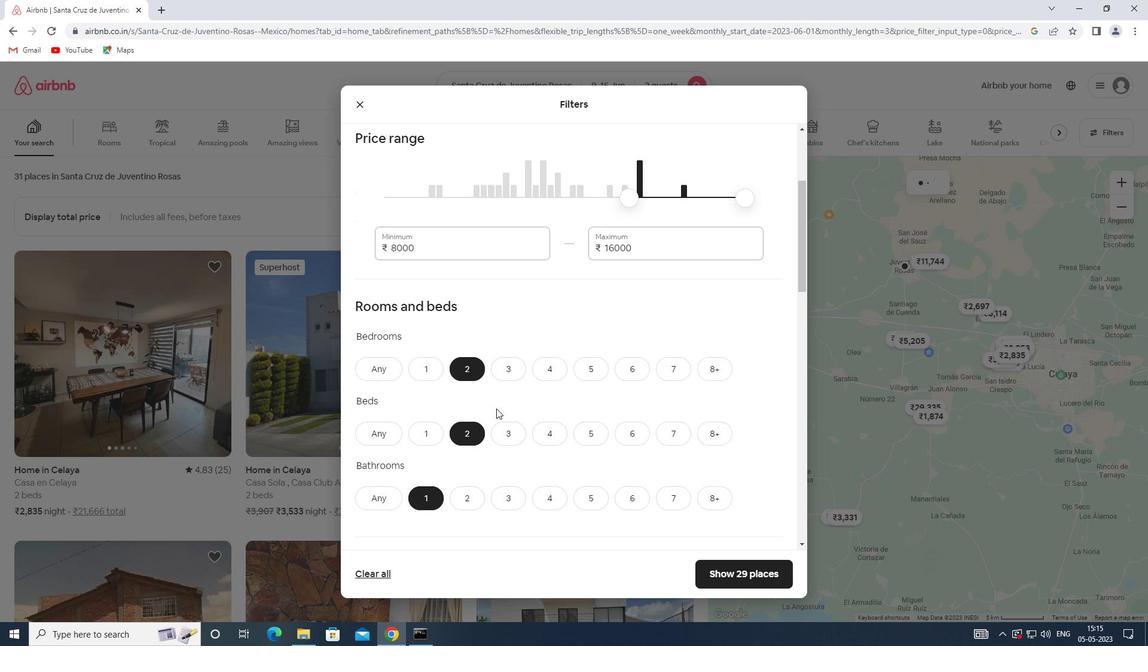 
Action: Mouse scrolled (496, 408) with delta (0, 0)
Screenshot: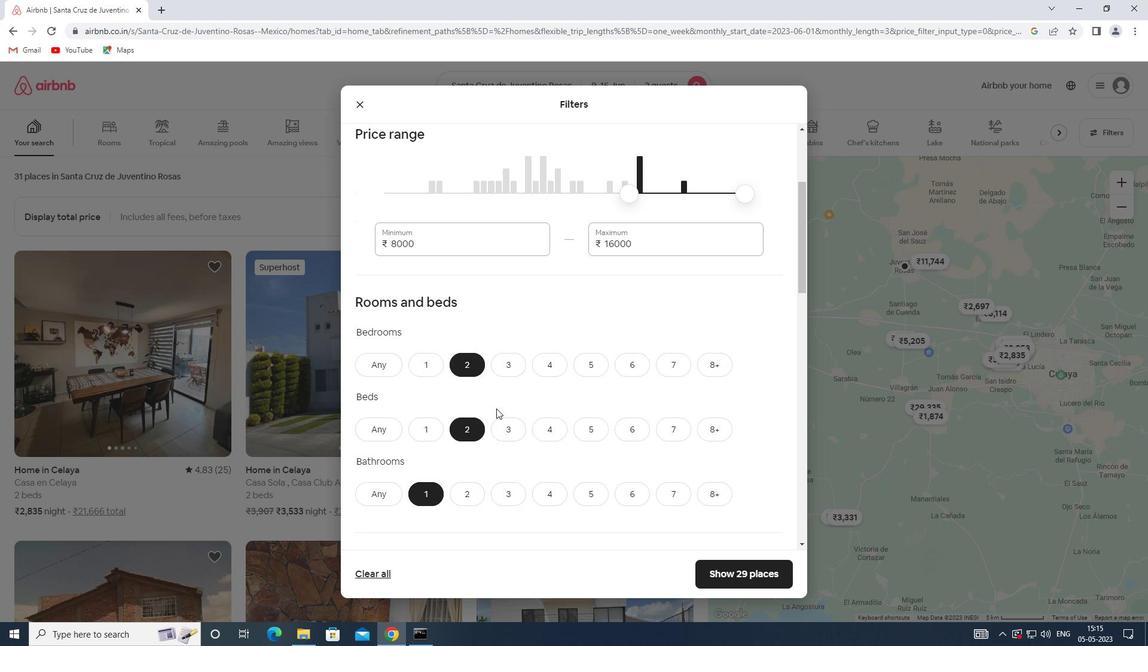 
Action: Mouse moved to (403, 454)
Screenshot: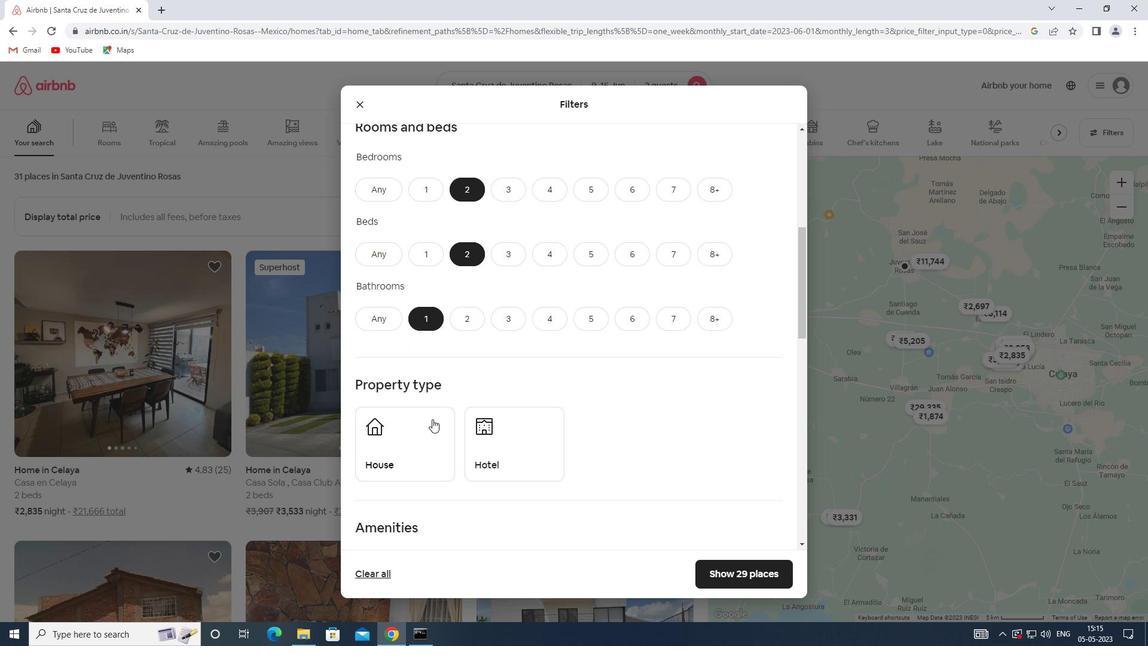 
Action: Mouse pressed left at (403, 454)
Screenshot: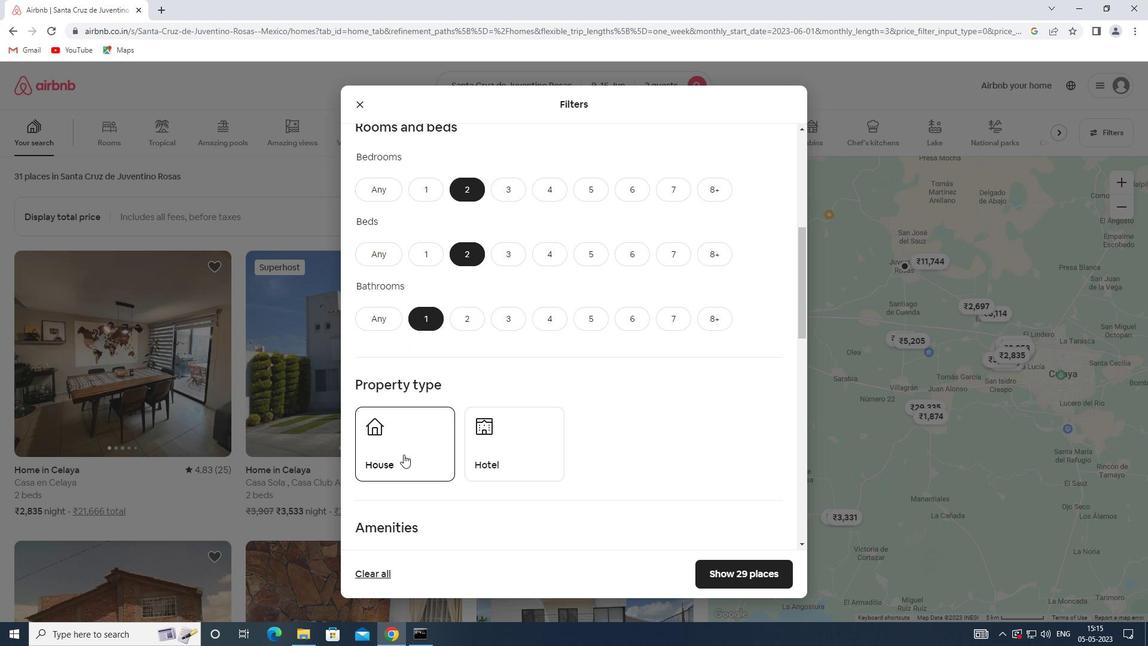 
Action: Mouse scrolled (403, 454) with delta (0, 0)
Screenshot: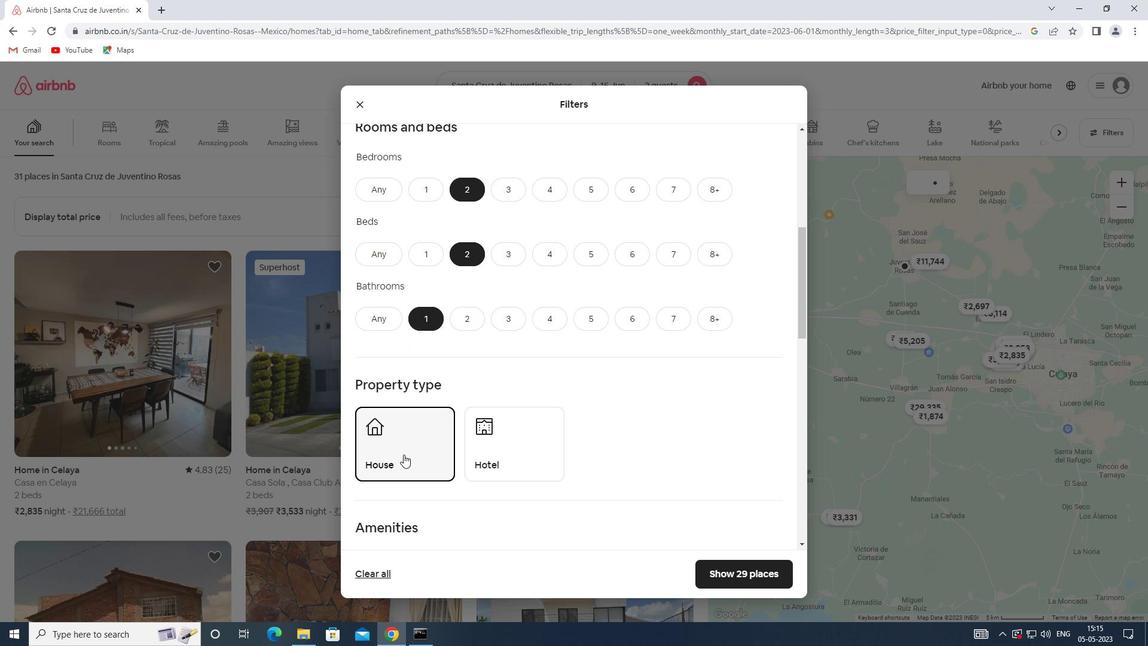 
Action: Mouse moved to (494, 398)
Screenshot: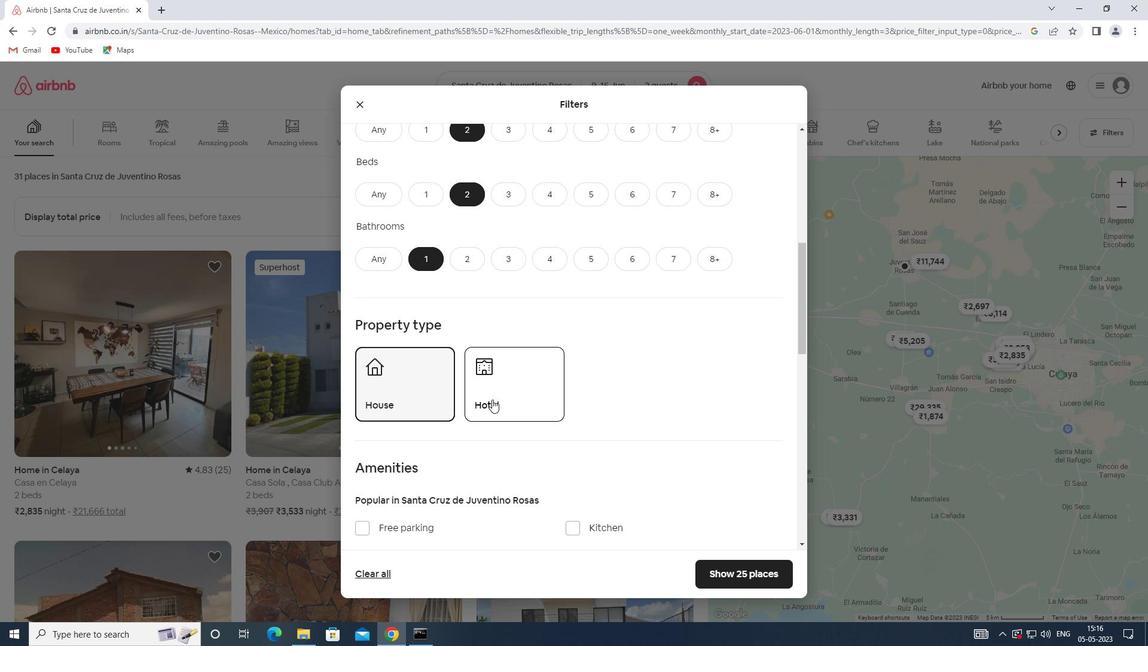 
Action: Mouse scrolled (494, 397) with delta (0, 0)
Screenshot: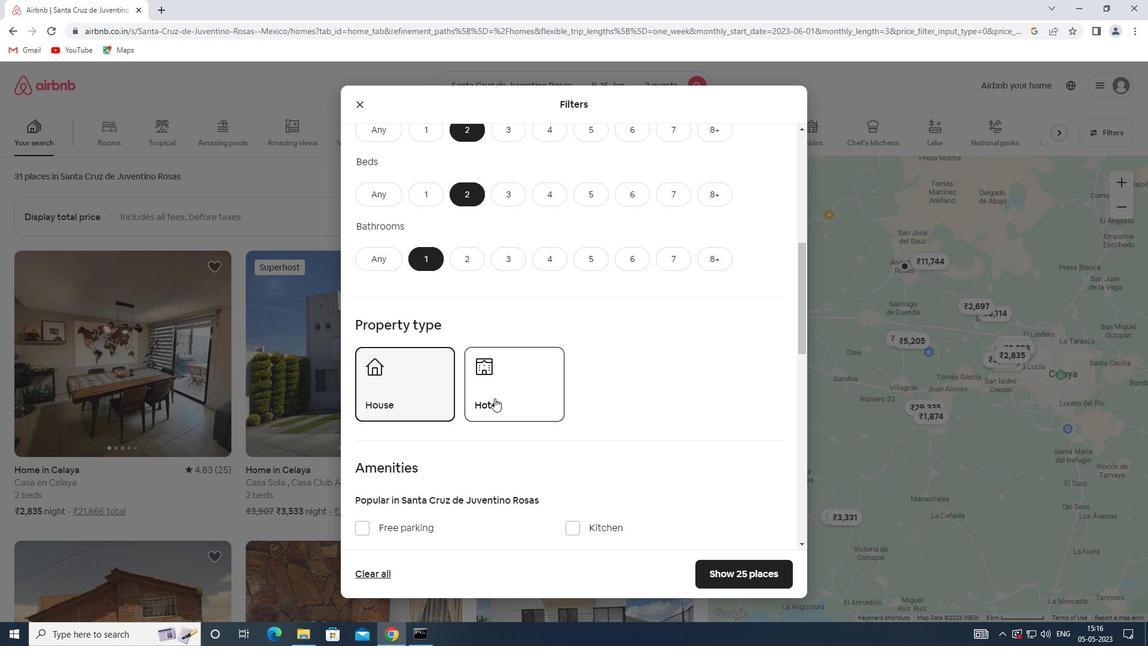 
Action: Mouse scrolled (494, 397) with delta (0, 0)
Screenshot: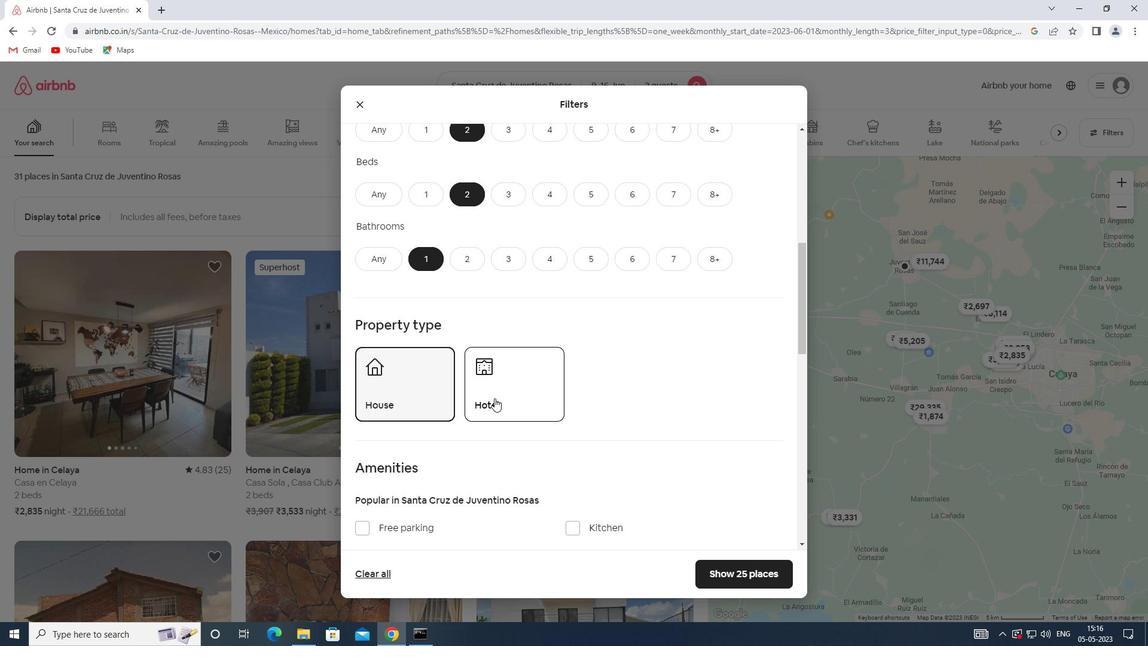 
Action: Mouse scrolled (494, 397) with delta (0, 0)
Screenshot: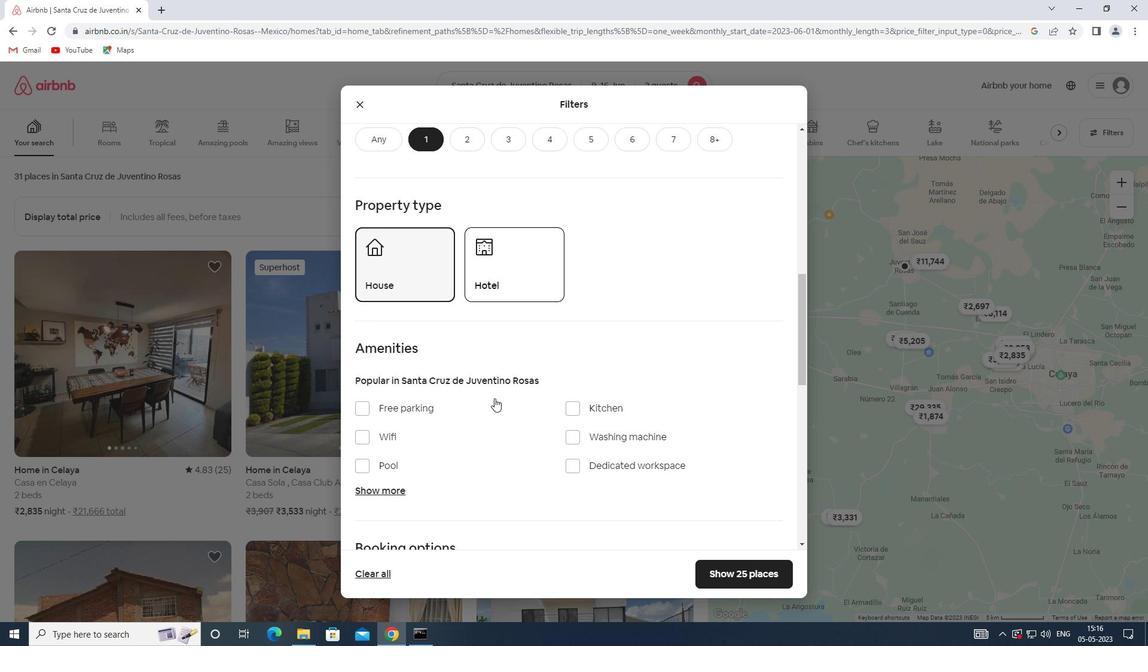 
Action: Mouse scrolled (494, 397) with delta (0, 0)
Screenshot: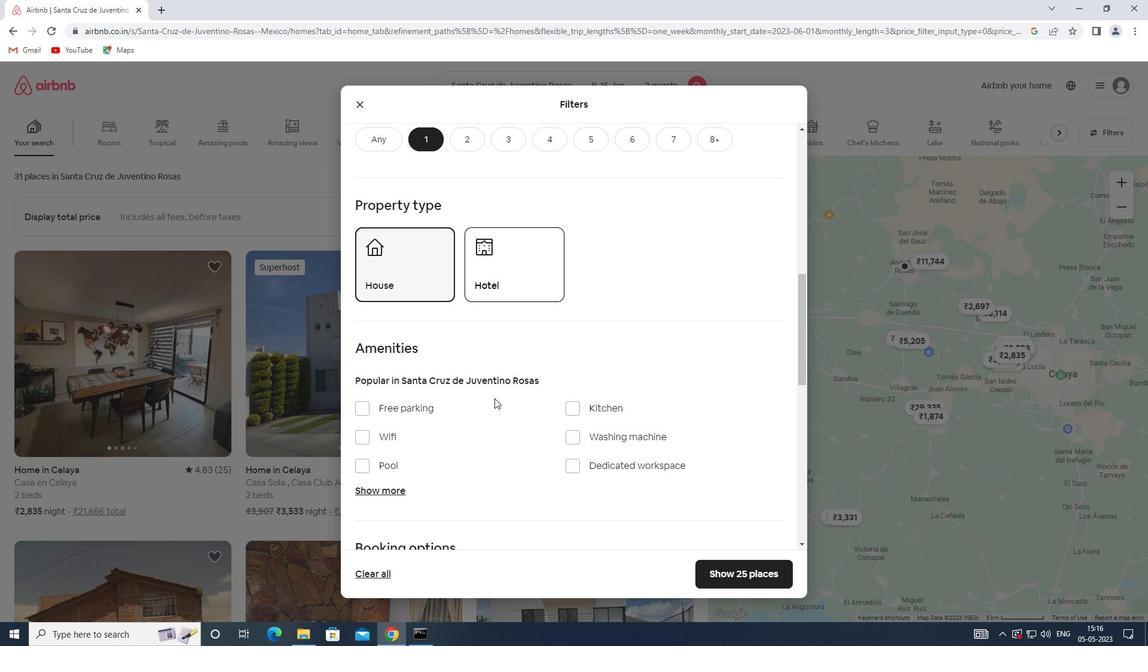 
Action: Mouse scrolled (494, 397) with delta (0, 0)
Screenshot: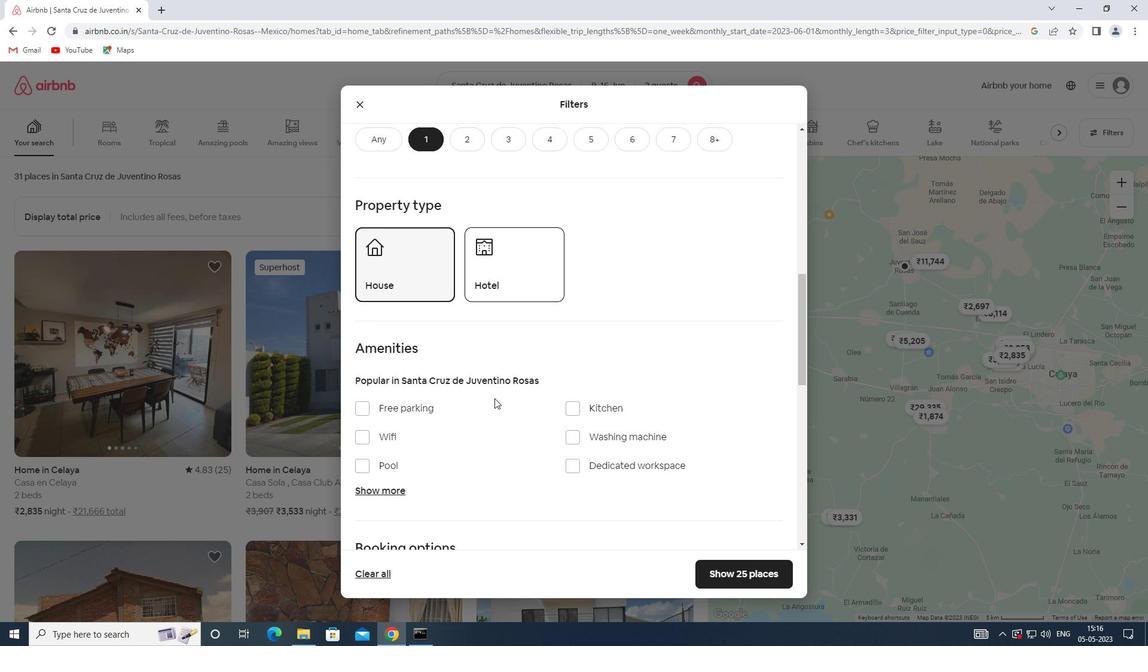 
Action: Mouse moved to (760, 447)
Screenshot: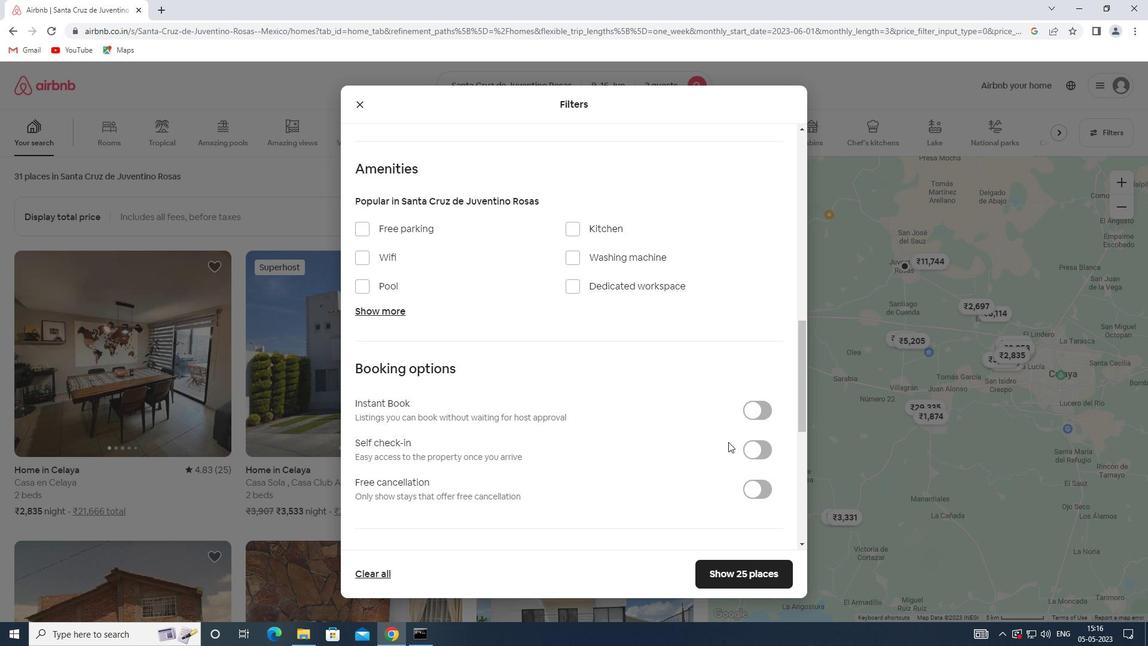 
Action: Mouse pressed left at (760, 447)
Screenshot: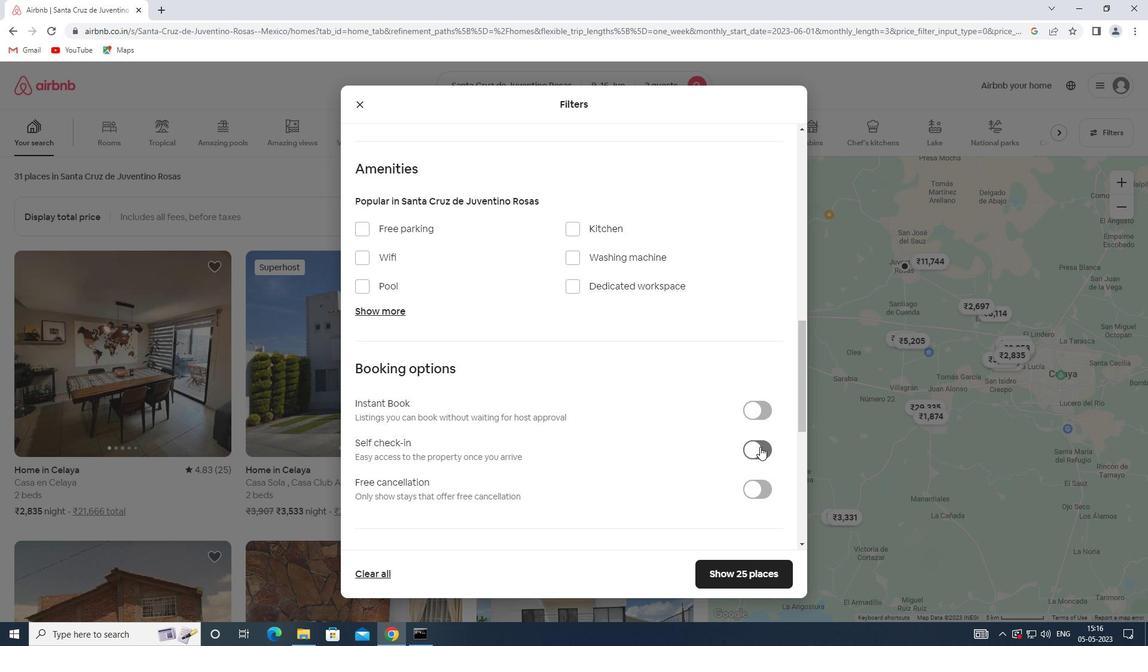 
Action: Mouse moved to (535, 417)
Screenshot: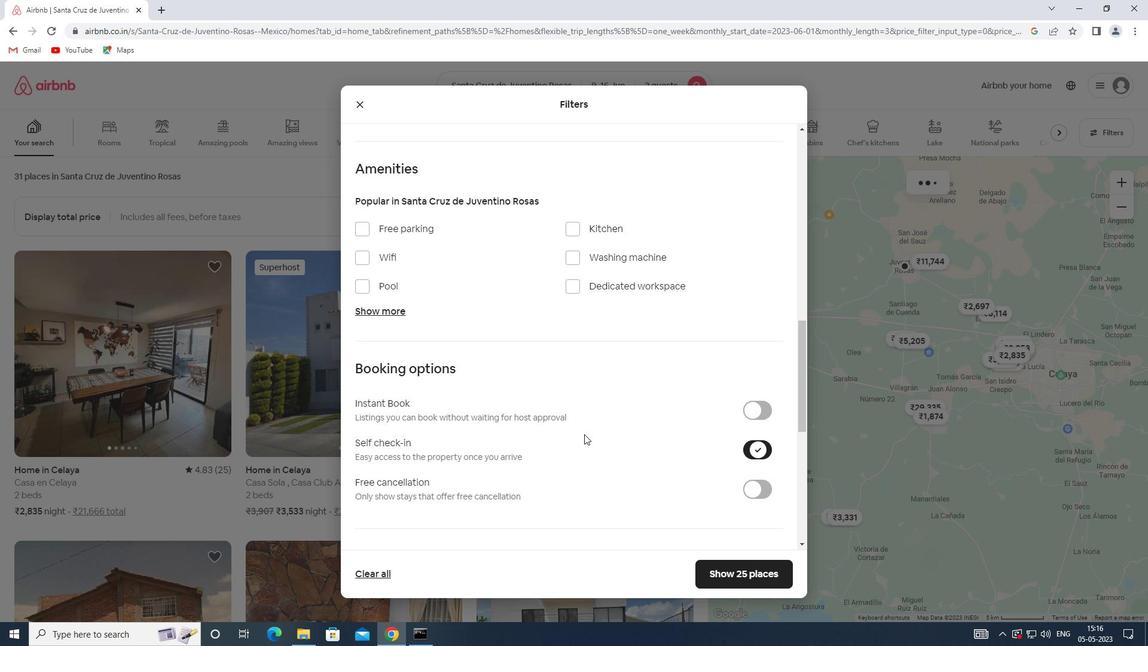 
Action: Mouse scrolled (535, 416) with delta (0, 0)
Screenshot: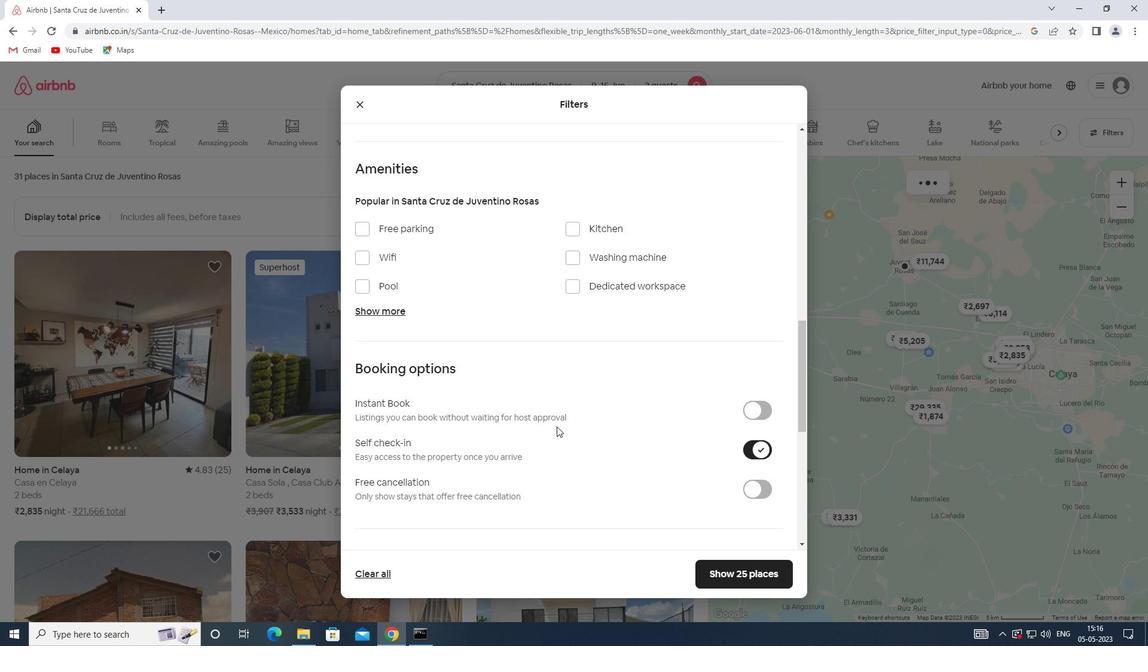 
Action: Mouse scrolled (535, 416) with delta (0, 0)
Screenshot: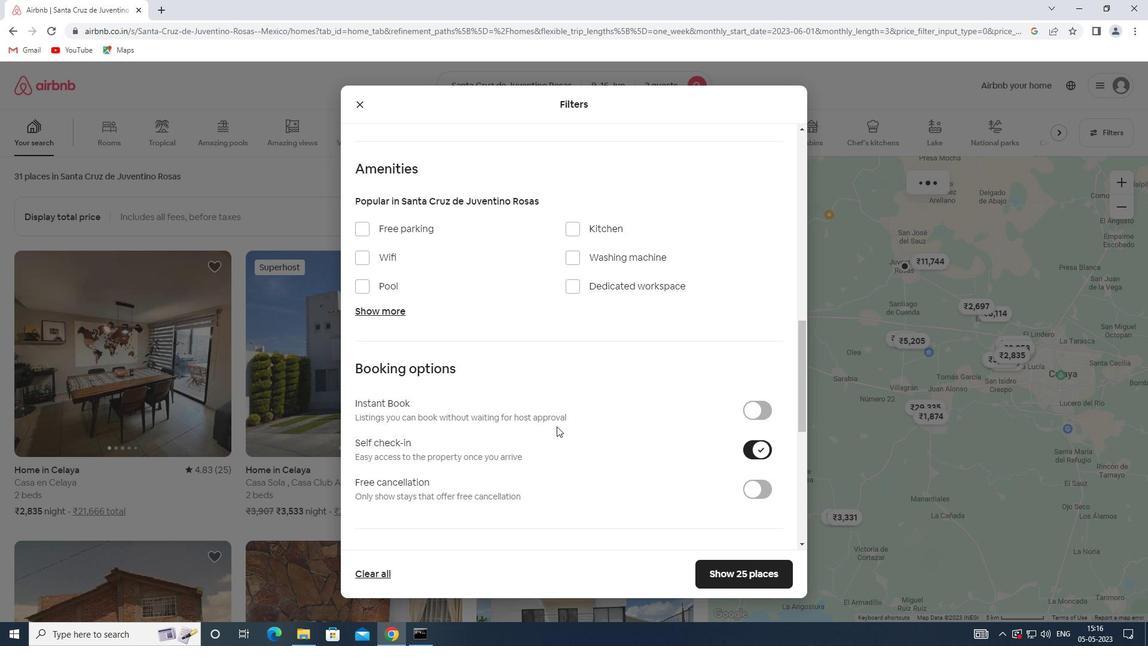 
Action: Mouse moved to (535, 416)
Screenshot: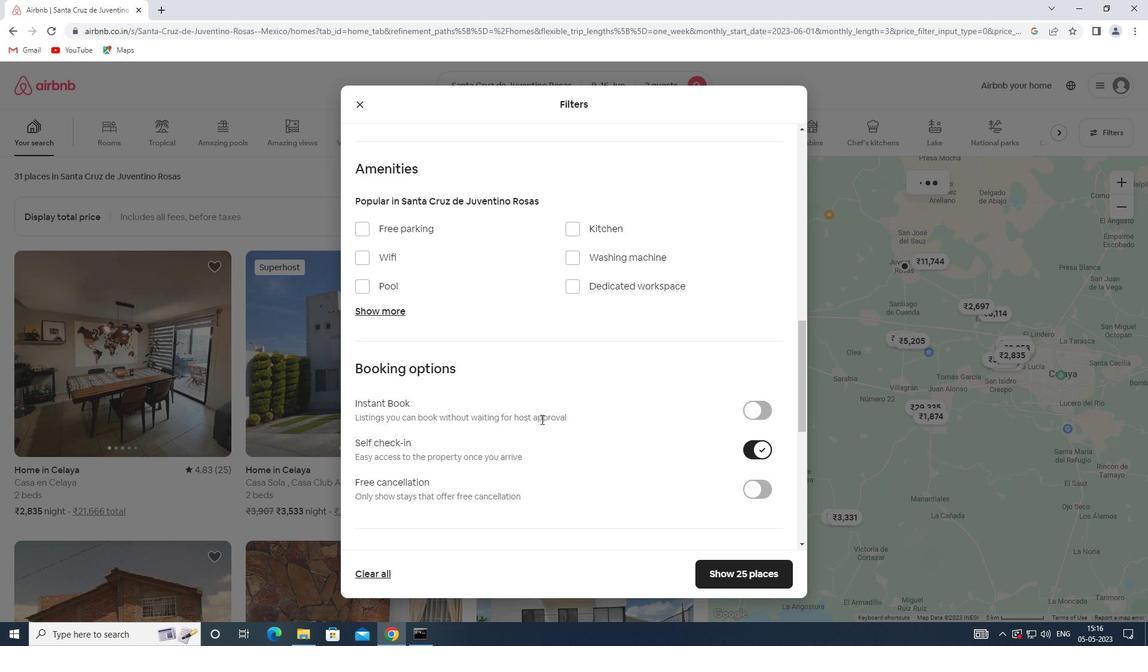 
Action: Mouse scrolled (535, 415) with delta (0, 0)
Screenshot: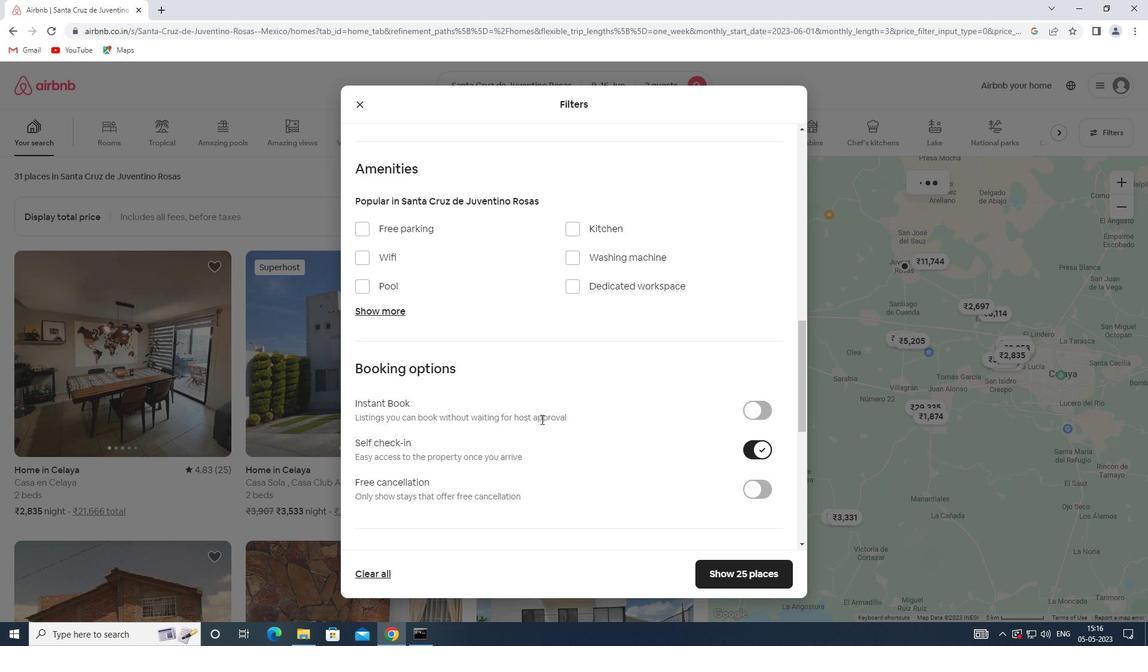 
Action: Mouse moved to (533, 415)
Screenshot: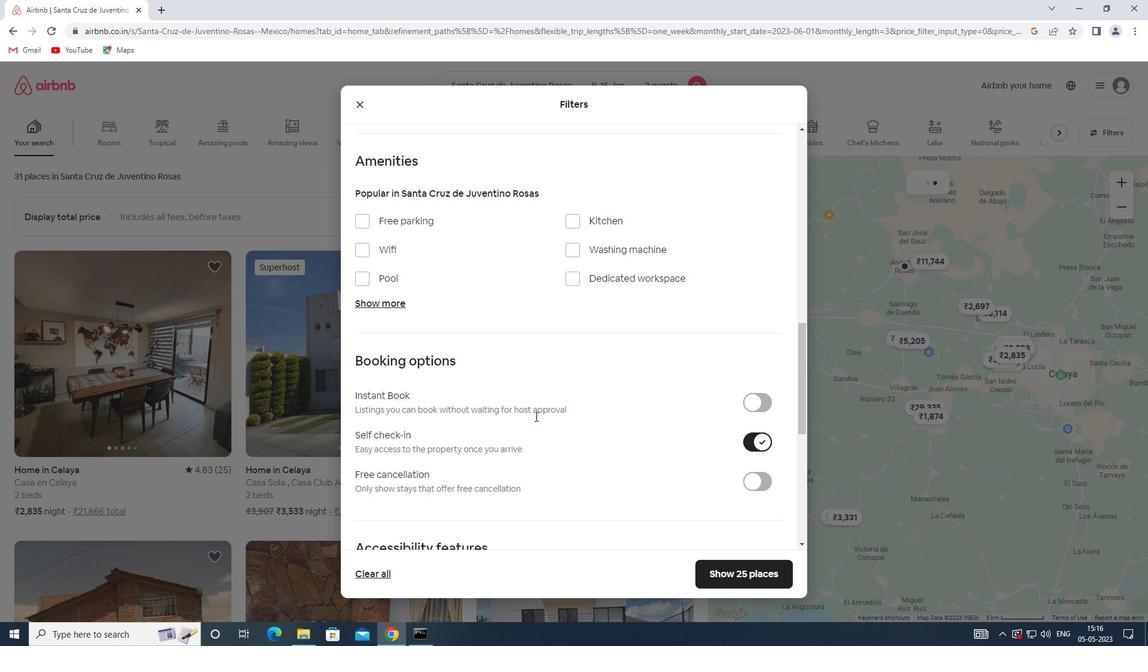 
Action: Mouse scrolled (533, 414) with delta (0, 0)
Screenshot: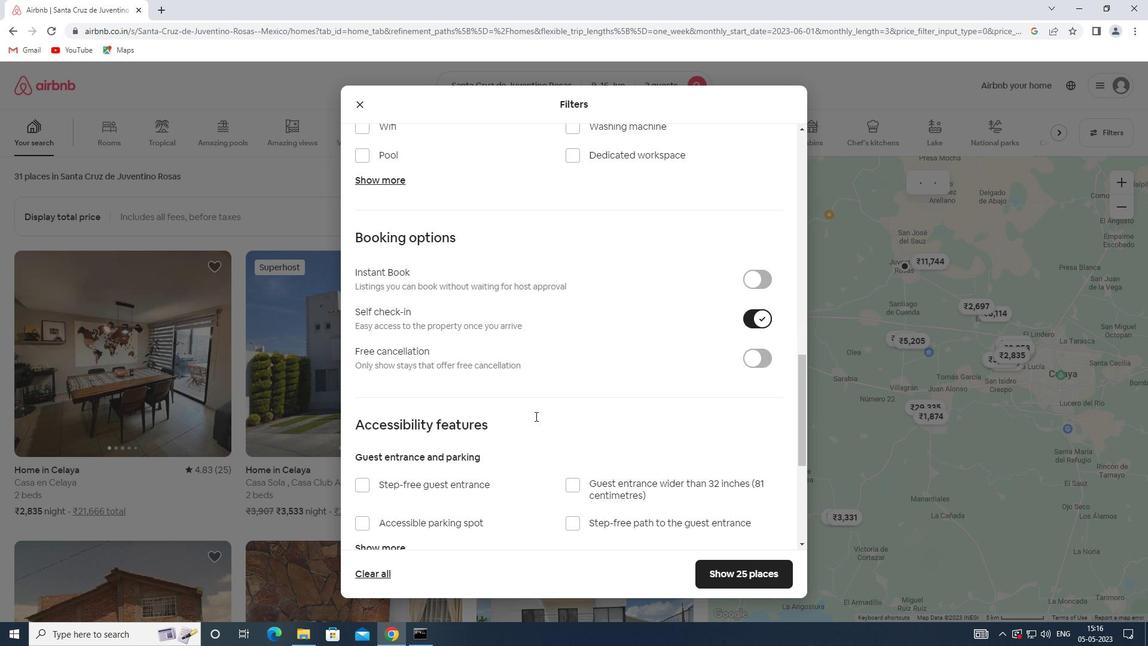 
Action: Mouse scrolled (533, 414) with delta (0, 0)
Screenshot: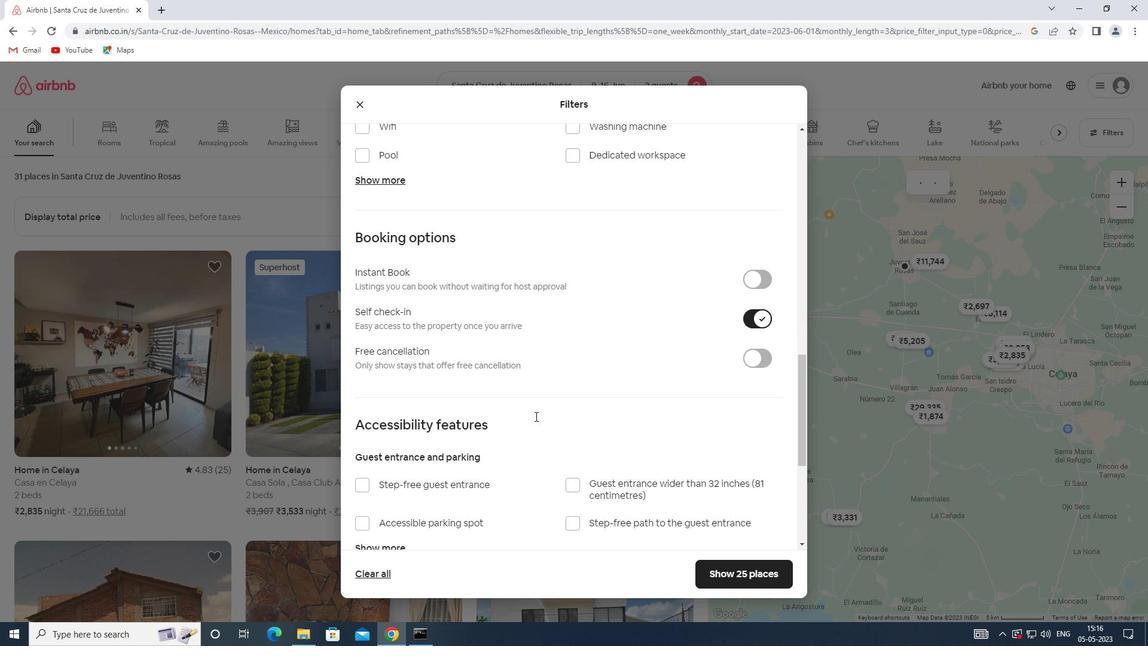 
Action: Mouse scrolled (533, 414) with delta (0, 0)
Screenshot: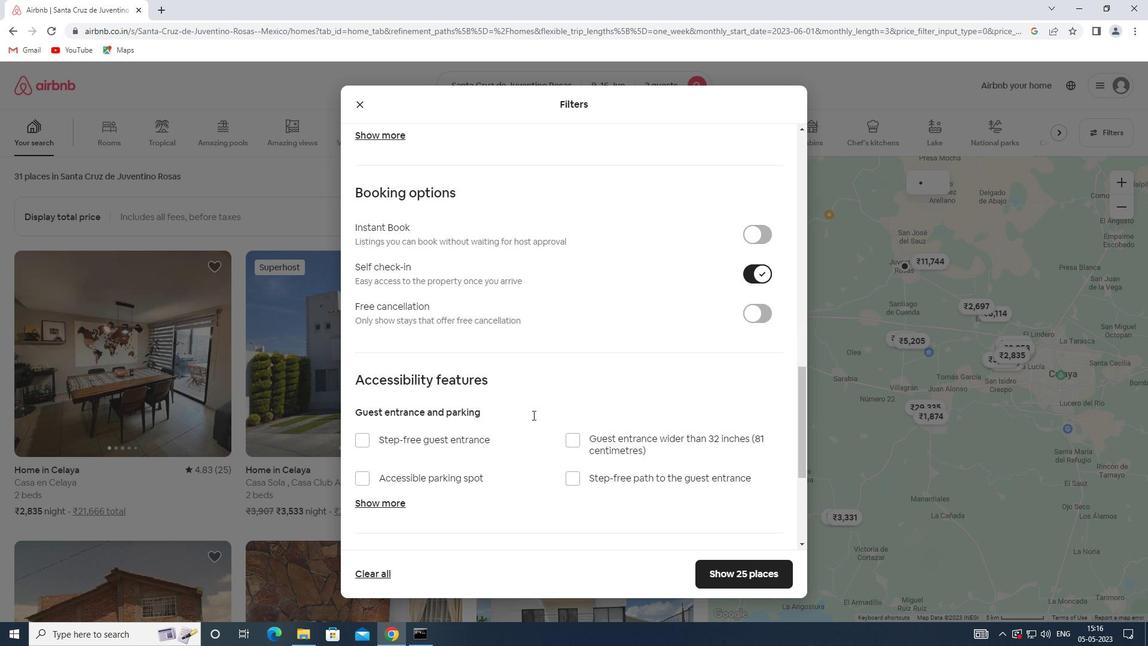 
Action: Mouse scrolled (533, 414) with delta (0, 0)
Screenshot: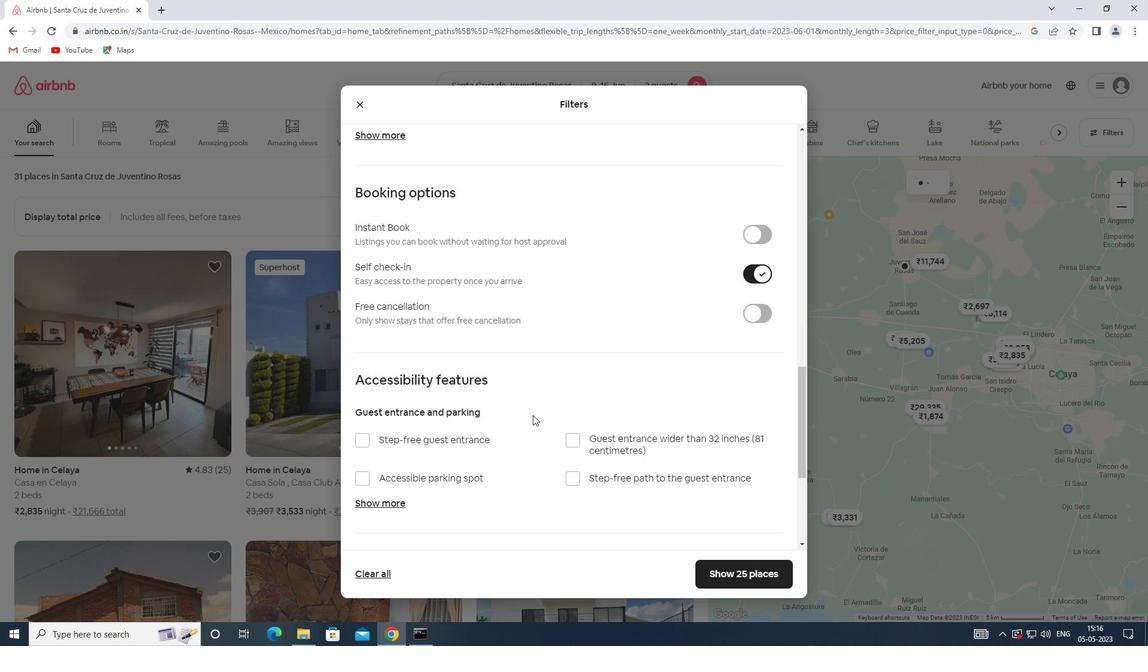 
Action: Mouse moved to (367, 486)
Screenshot: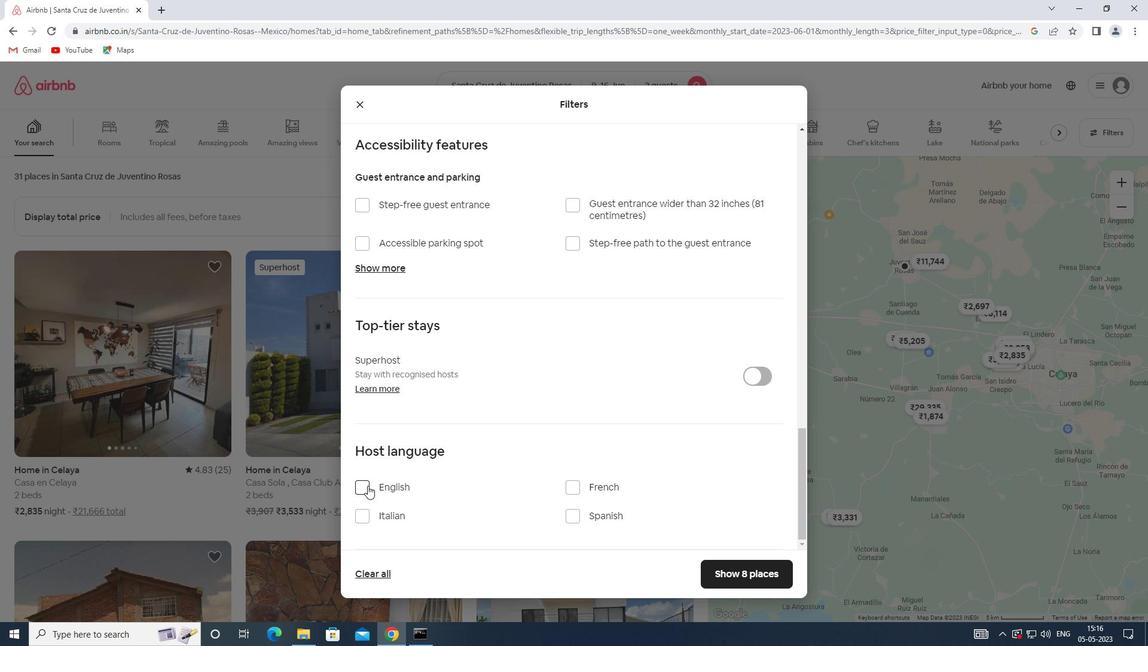 
Action: Mouse pressed left at (367, 486)
Screenshot: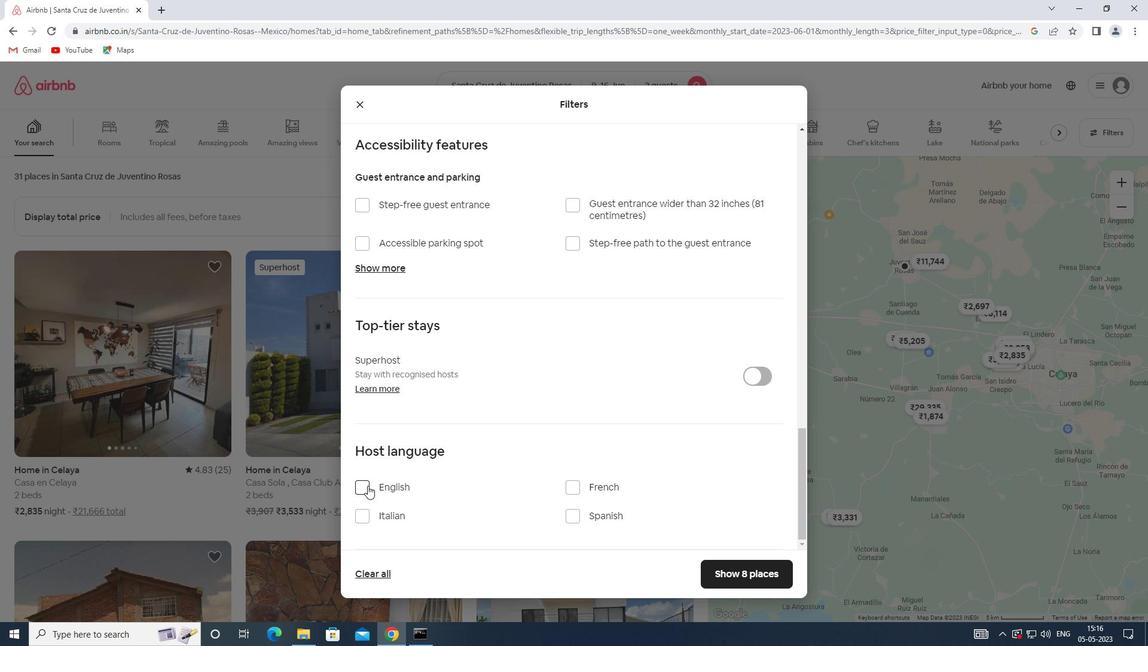 
Action: Mouse moved to (719, 572)
Screenshot: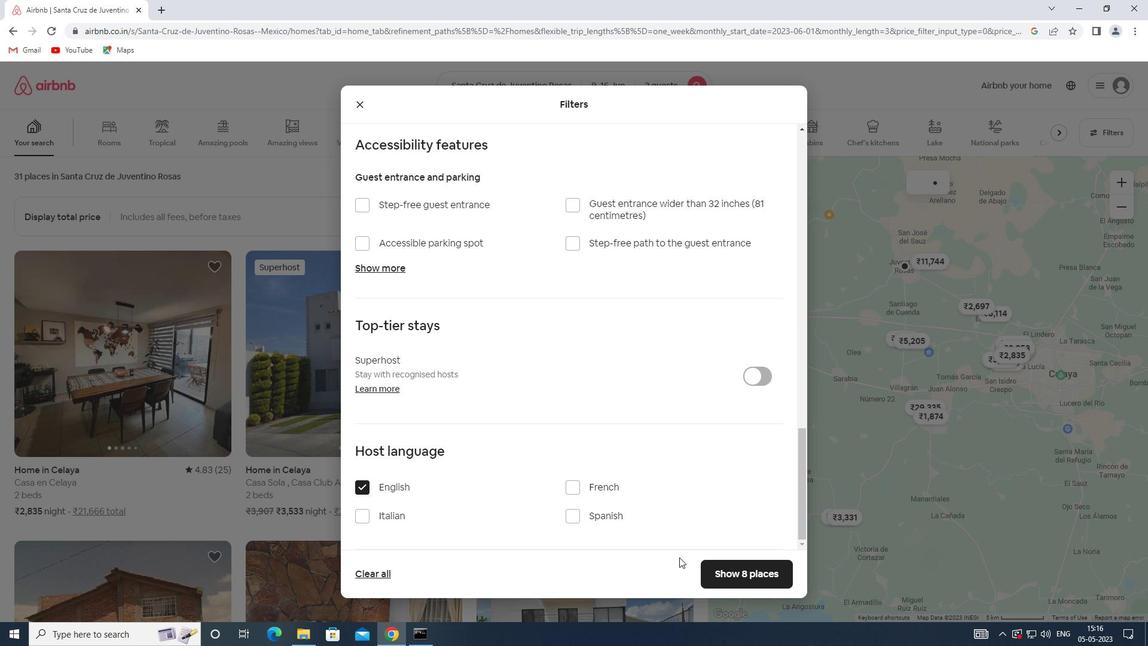 
Action: Mouse pressed left at (719, 572)
Screenshot: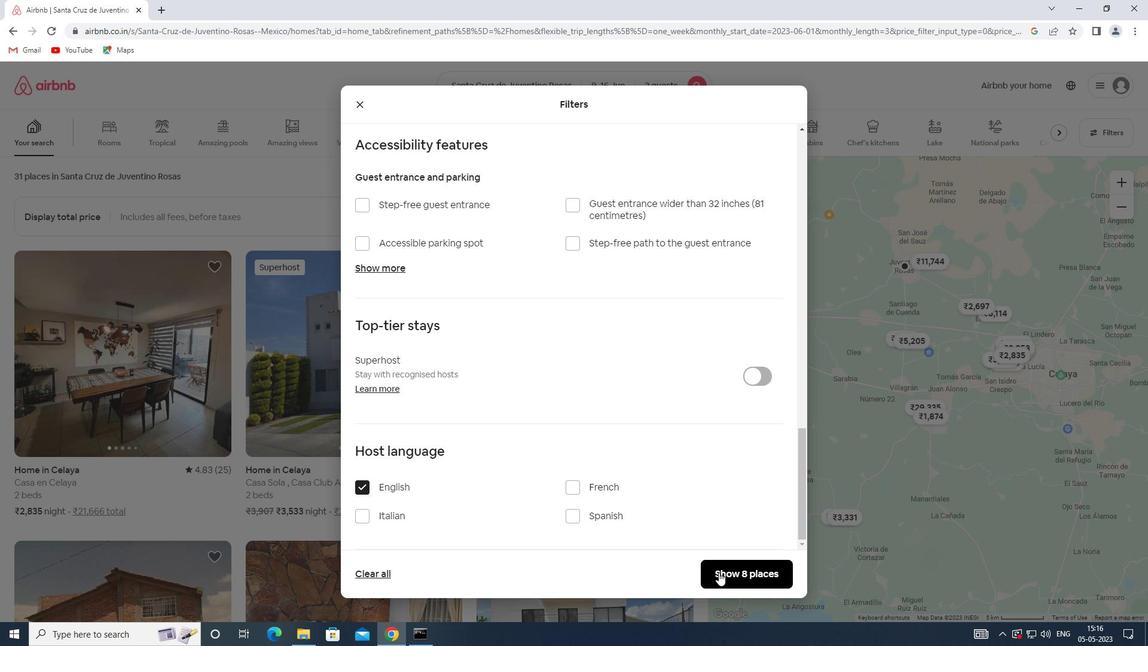 
Action: Mouse moved to (707, 579)
Screenshot: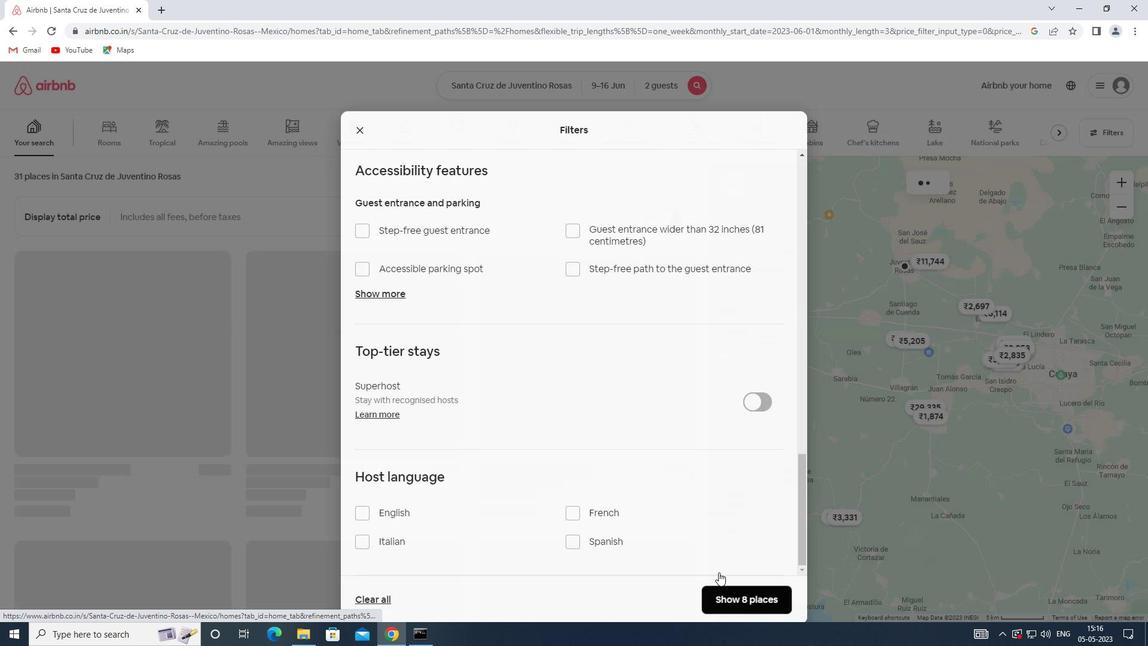 
